 Task: Find a house in Garko, Nigeria for 8 guests from 12th to 16th July with Wifi, Free parking, TV, Gym, and Breakfast, priced between ₹10,000 and ₹16,000.
Action: Mouse moved to (414, 88)
Screenshot: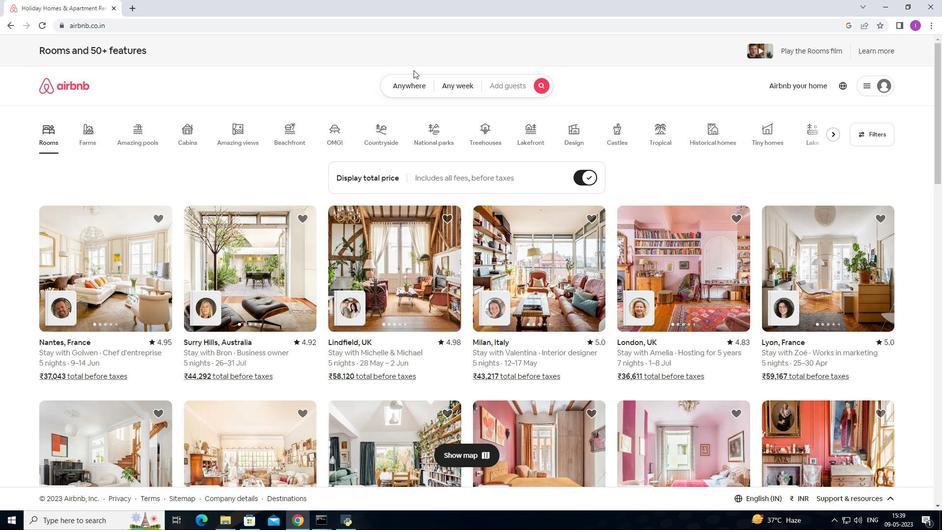 
Action: Mouse pressed left at (414, 88)
Screenshot: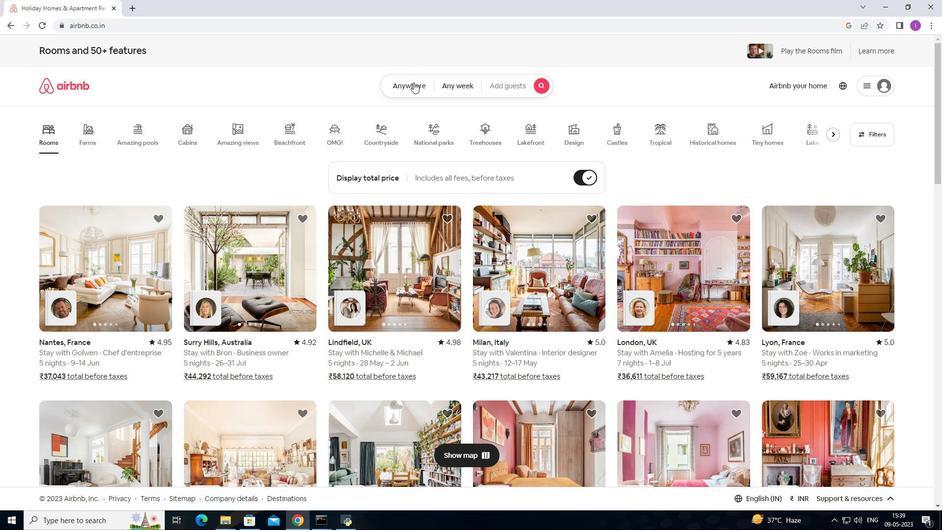 
Action: Mouse moved to (325, 130)
Screenshot: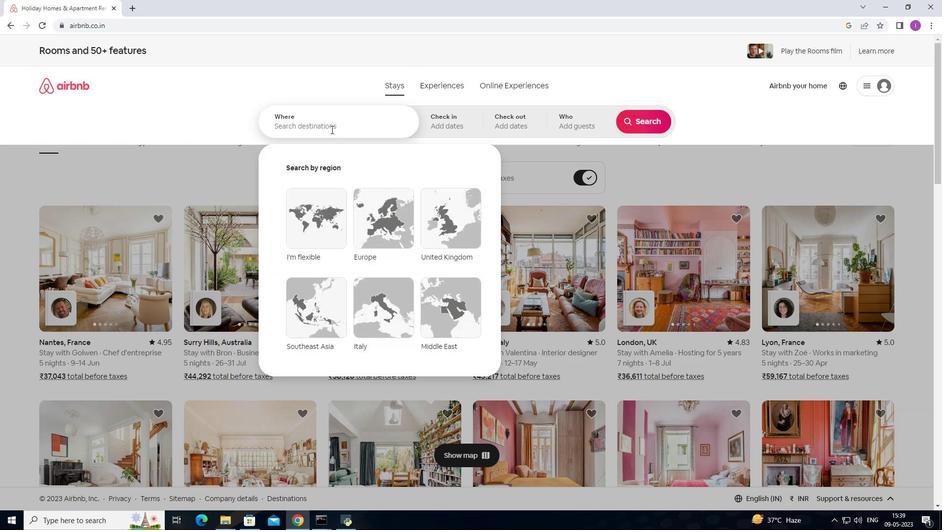 
Action: Mouse pressed left at (325, 130)
Screenshot: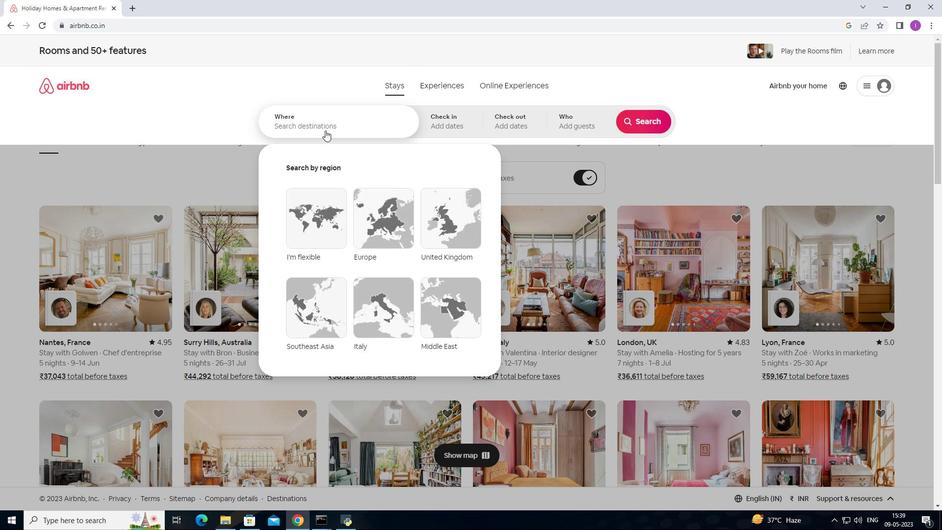 
Action: Key pressed <Key.shift>Garko,<Key.shift>Nai<Key.backspace><Key.backspace>igeria
Screenshot: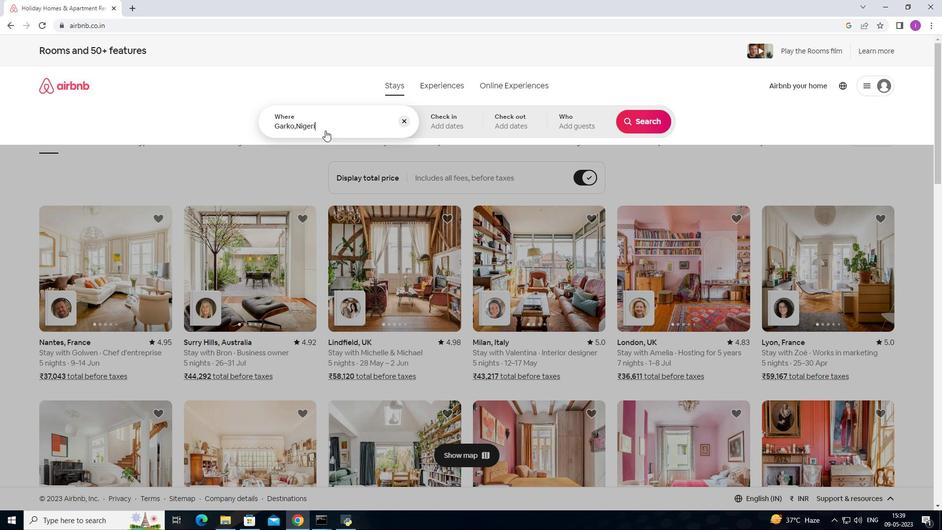
Action: Mouse moved to (448, 126)
Screenshot: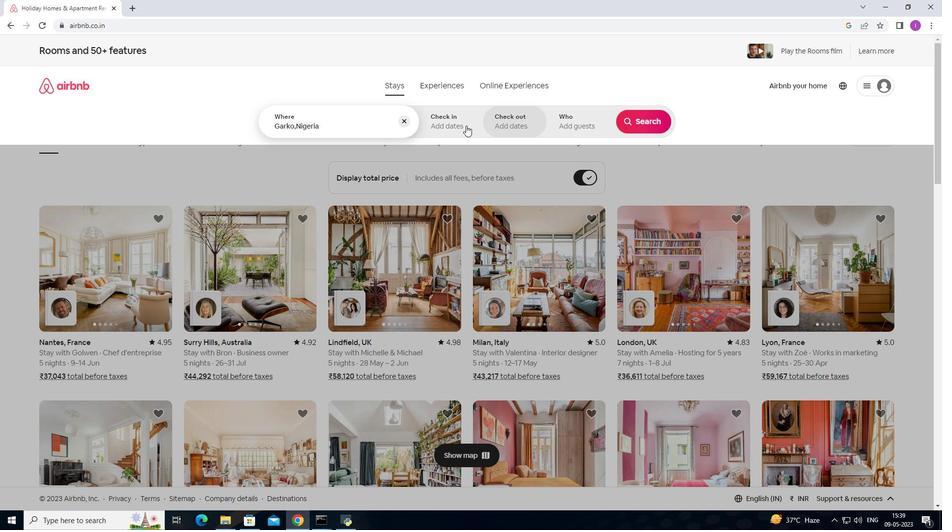 
Action: Mouse pressed left at (448, 126)
Screenshot: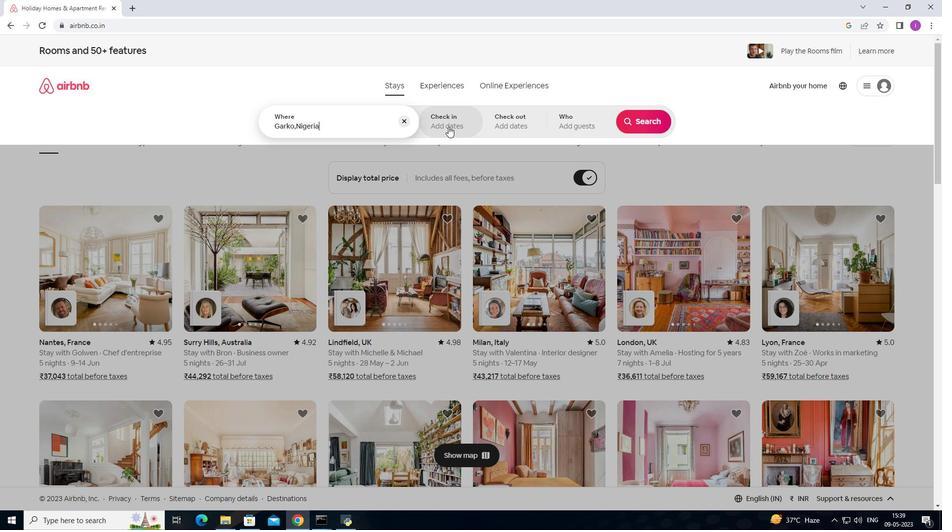 
Action: Mouse moved to (632, 206)
Screenshot: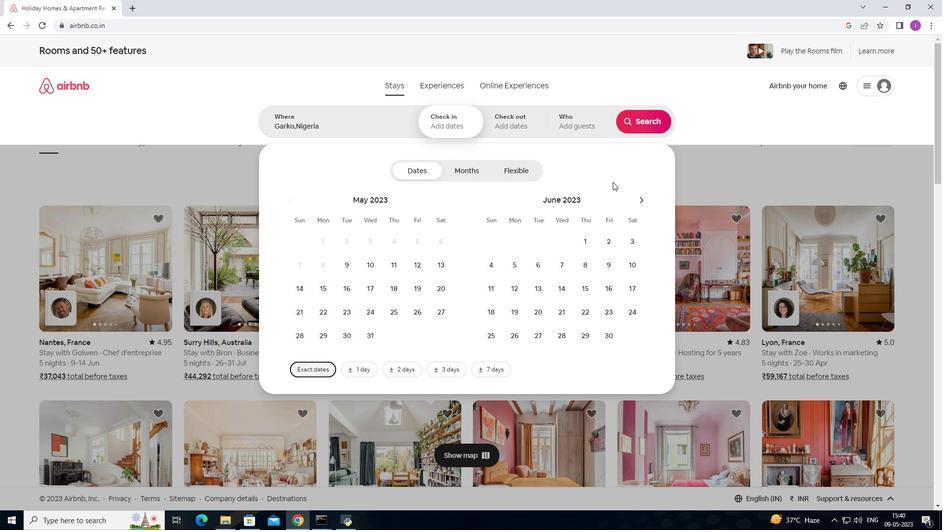 
Action: Mouse pressed left at (632, 206)
Screenshot: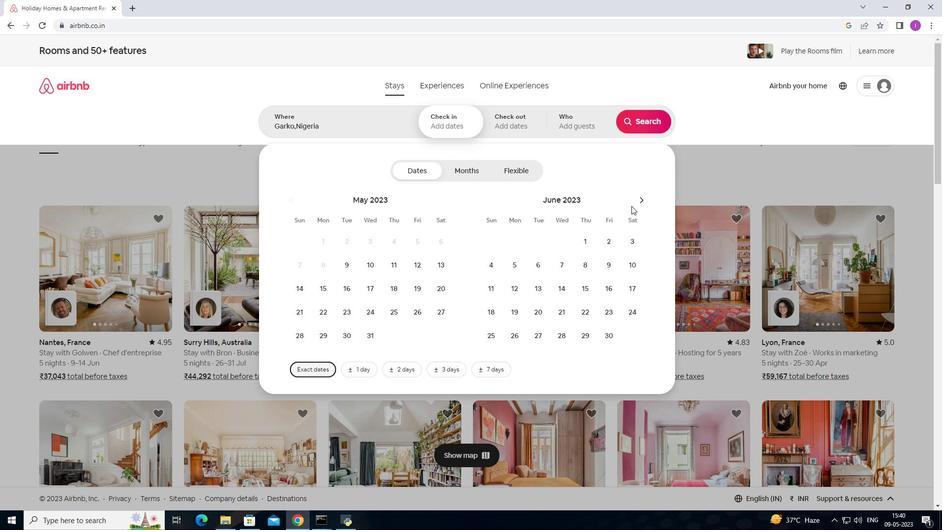 
Action: Mouse moved to (641, 199)
Screenshot: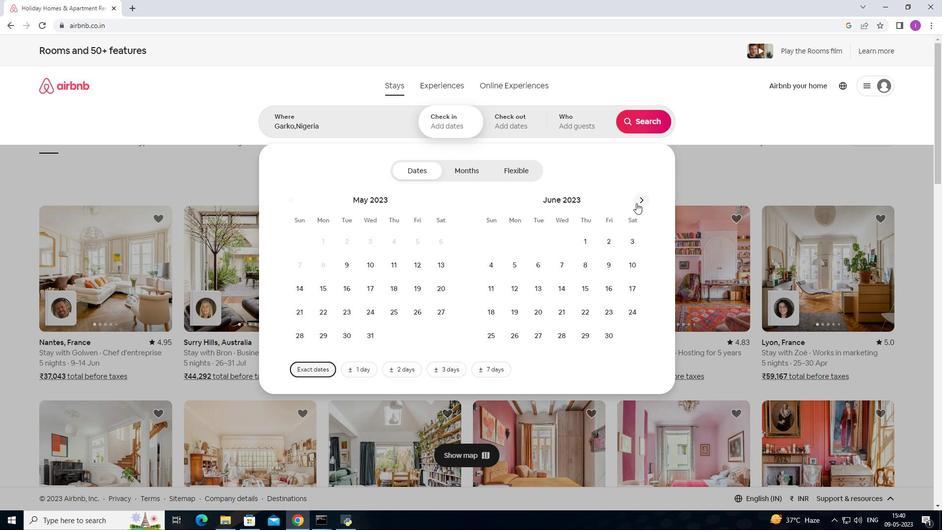
Action: Mouse pressed left at (641, 199)
Screenshot: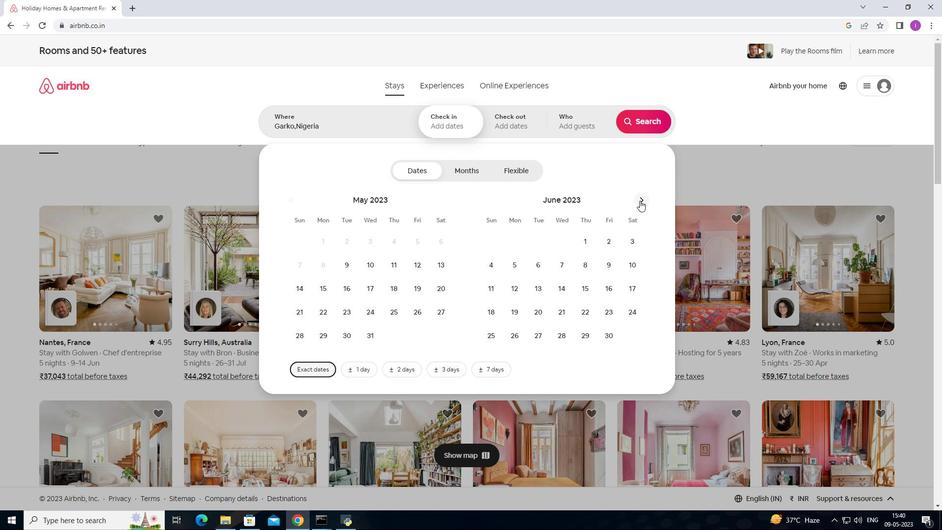 
Action: Mouse moved to (563, 287)
Screenshot: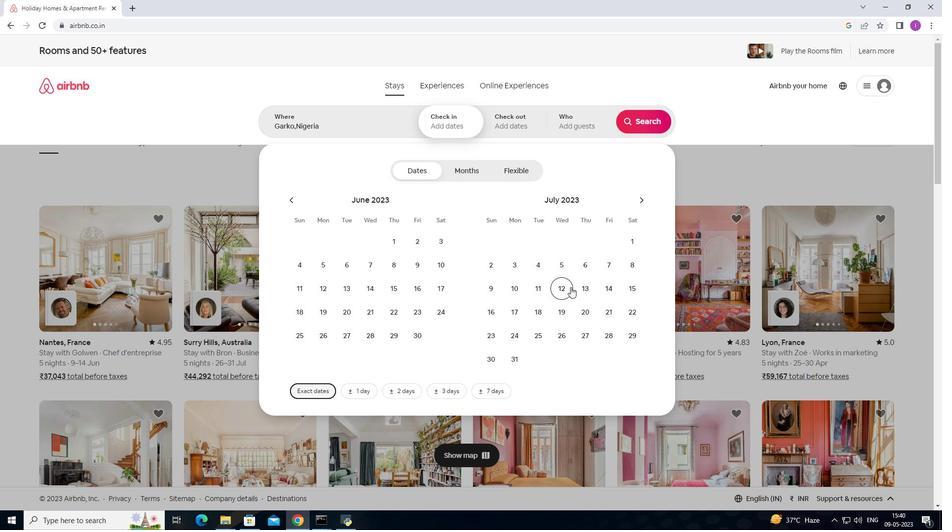 
Action: Mouse pressed left at (563, 287)
Screenshot: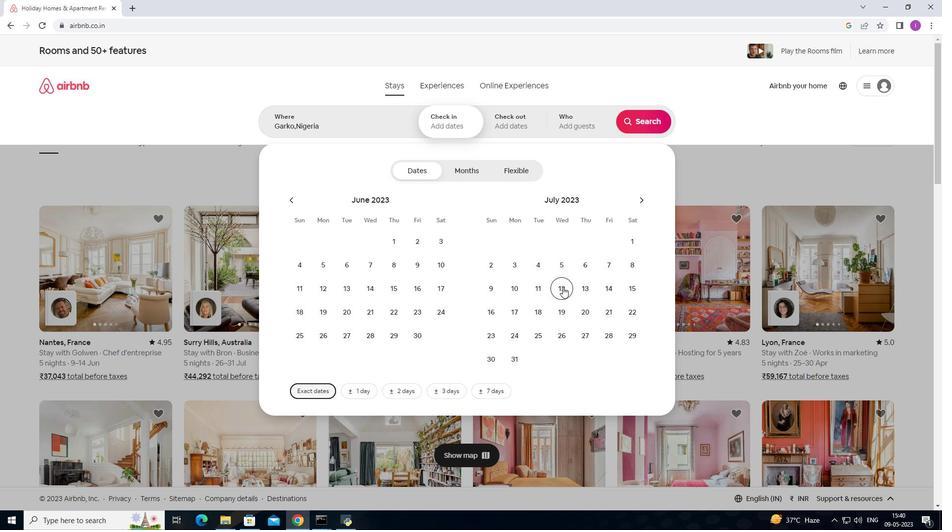 
Action: Mouse moved to (491, 313)
Screenshot: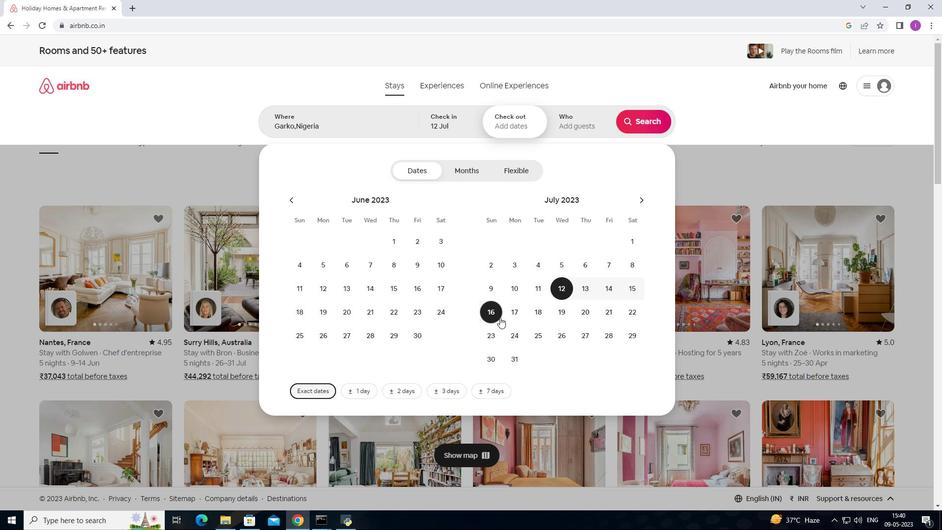 
Action: Mouse pressed left at (491, 313)
Screenshot: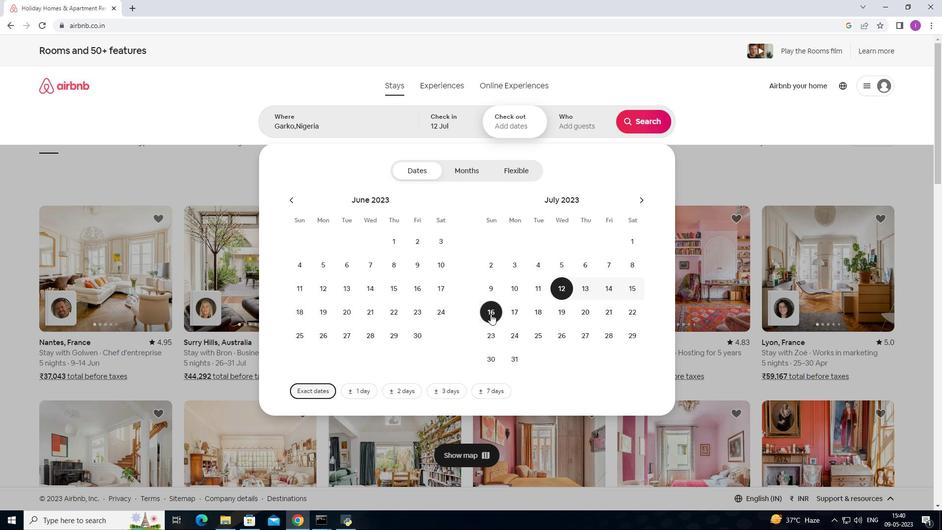 
Action: Mouse moved to (588, 123)
Screenshot: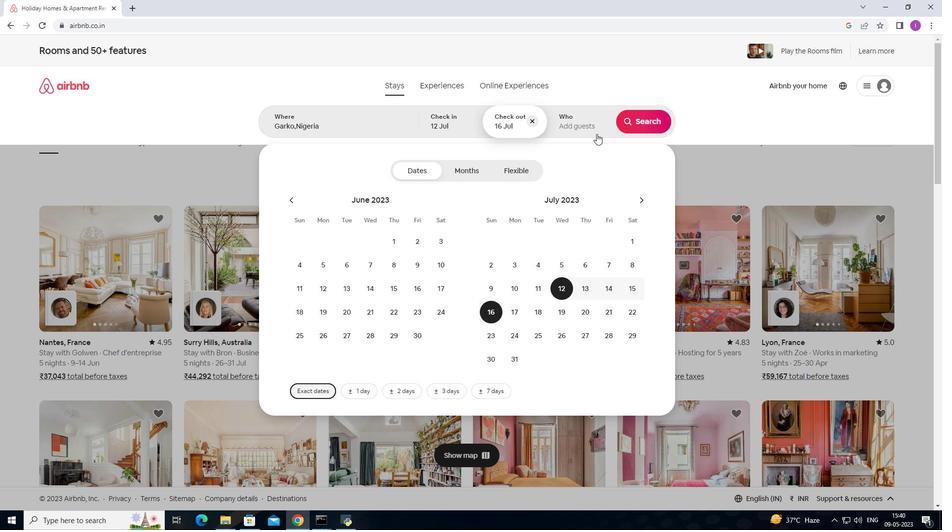 
Action: Mouse pressed left at (588, 123)
Screenshot: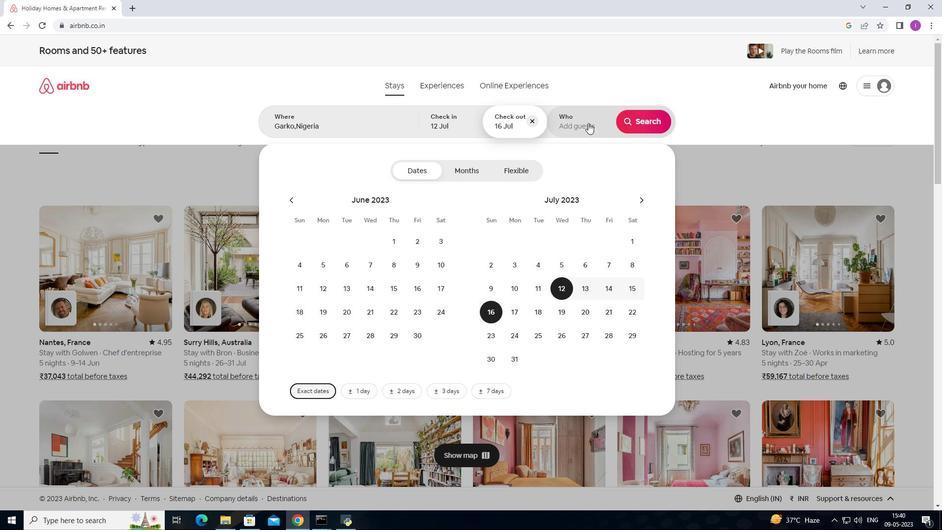 
Action: Mouse moved to (645, 175)
Screenshot: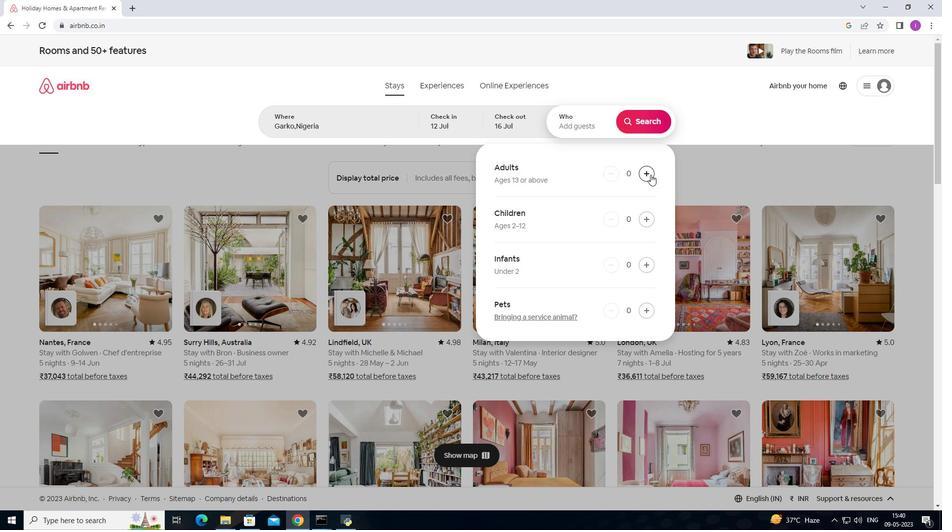
Action: Mouse pressed left at (645, 175)
Screenshot: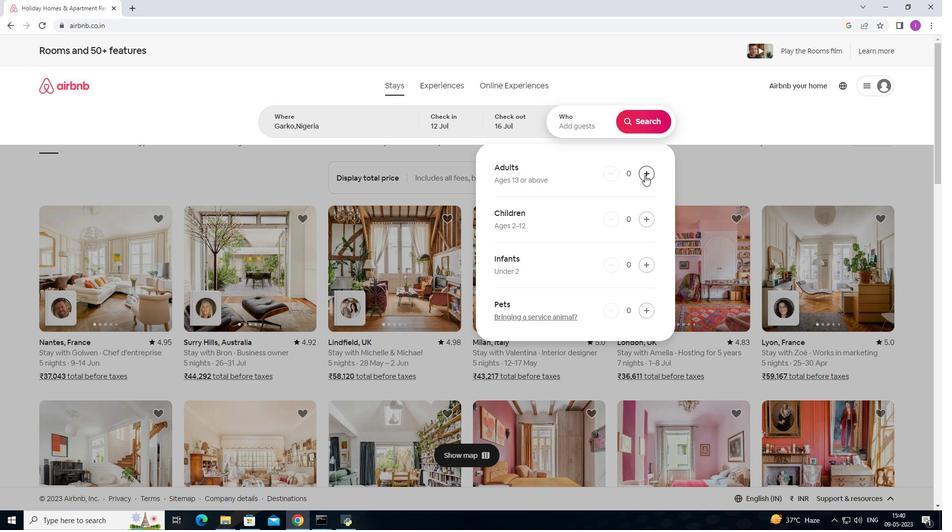 
Action: Mouse moved to (644, 175)
Screenshot: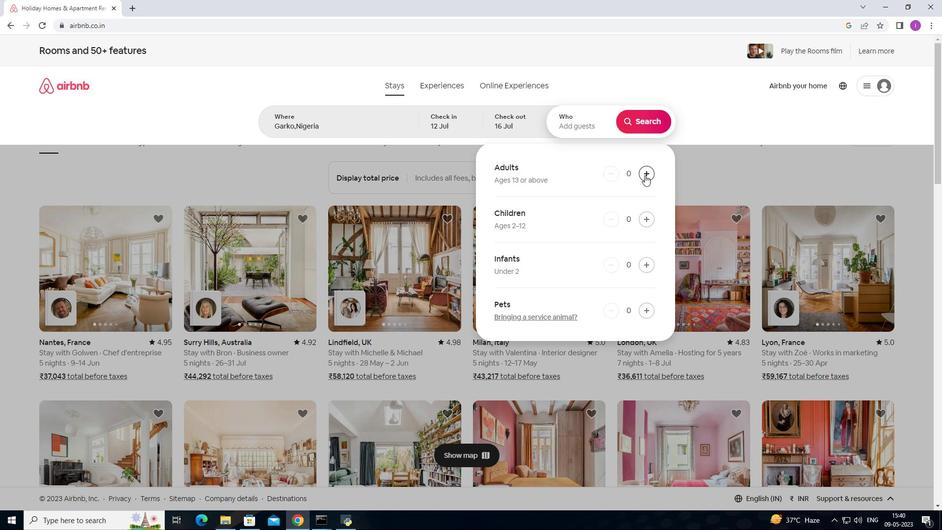 
Action: Mouse pressed left at (644, 175)
Screenshot: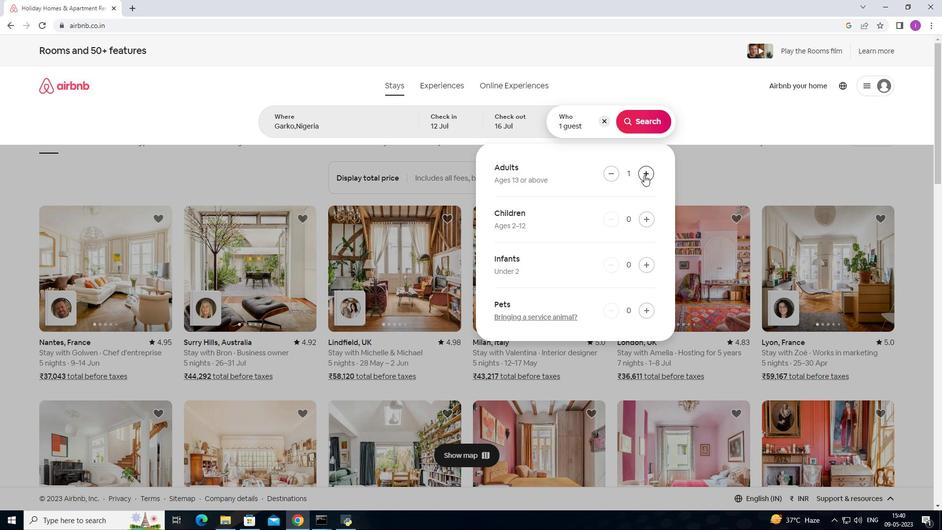 
Action: Mouse pressed left at (644, 175)
Screenshot: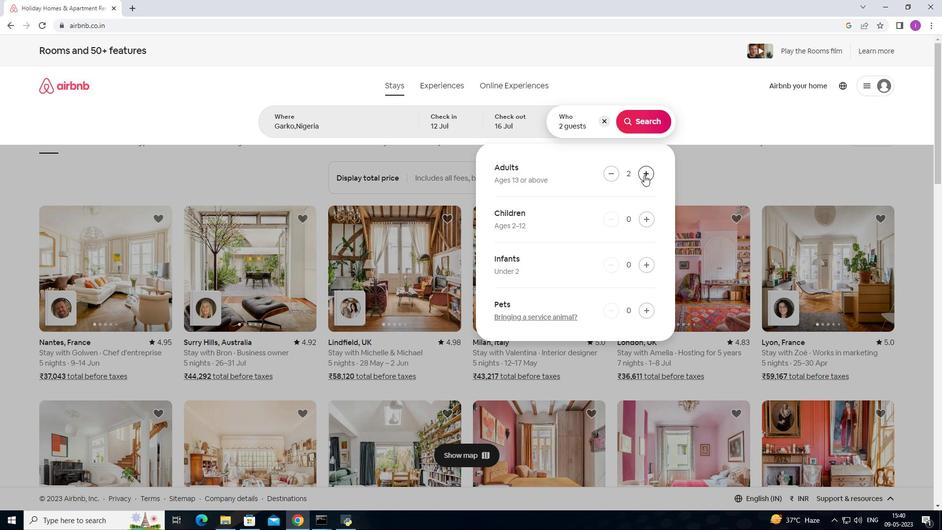
Action: Mouse pressed left at (644, 175)
Screenshot: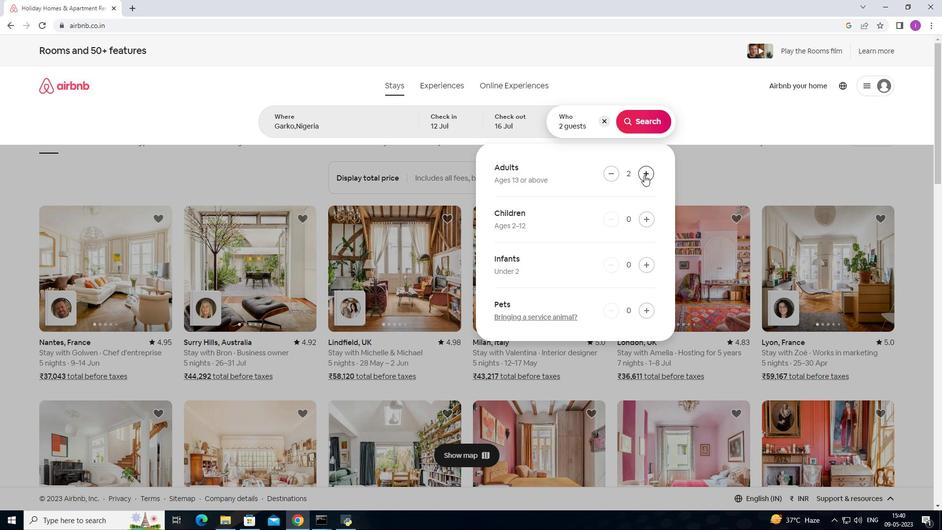 
Action: Mouse pressed left at (644, 175)
Screenshot: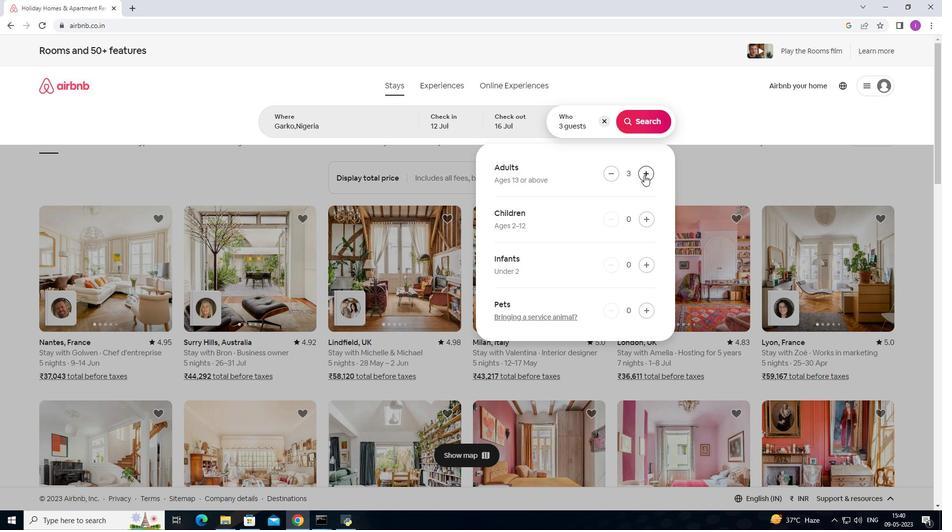 
Action: Mouse pressed left at (644, 175)
Screenshot: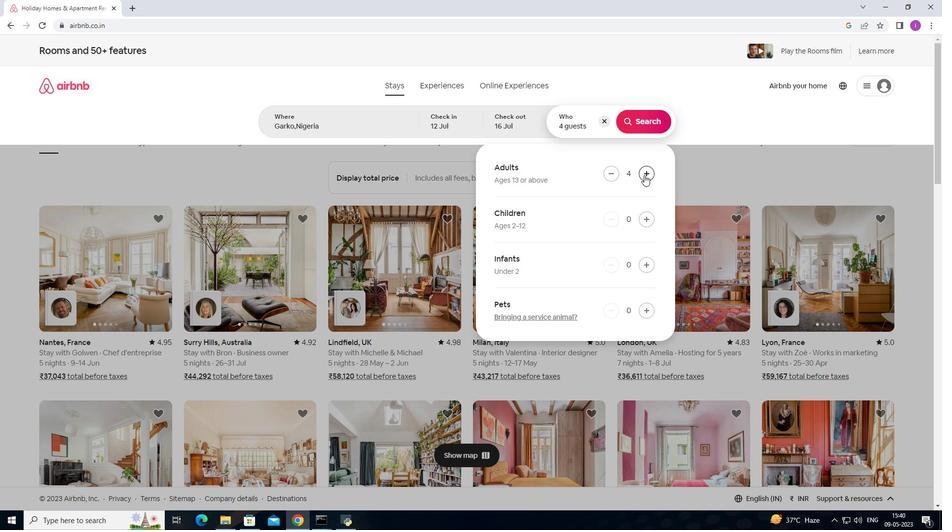 
Action: Mouse pressed left at (644, 175)
Screenshot: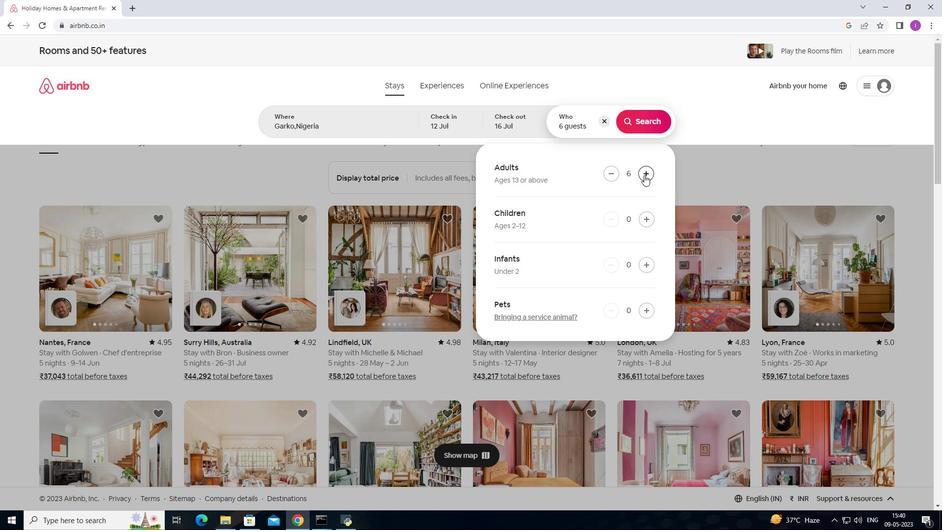 
Action: Mouse pressed left at (644, 175)
Screenshot: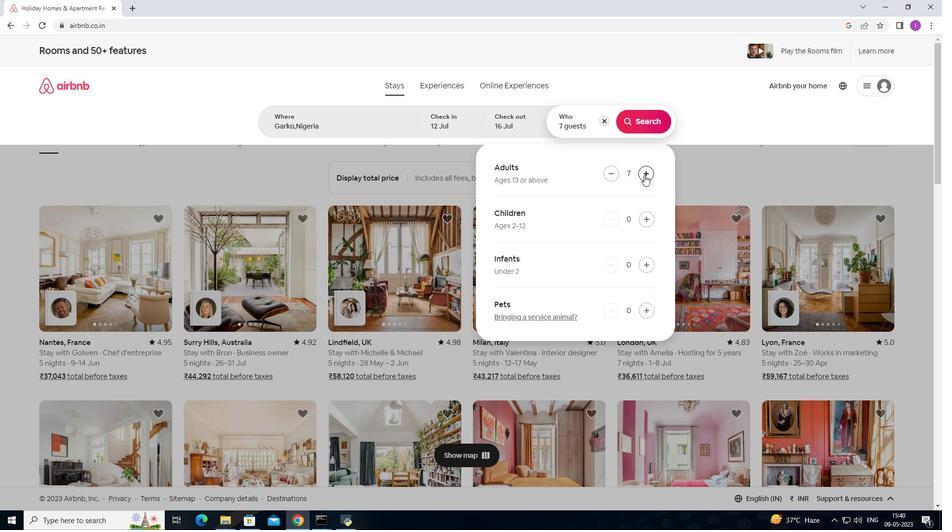 
Action: Mouse moved to (641, 122)
Screenshot: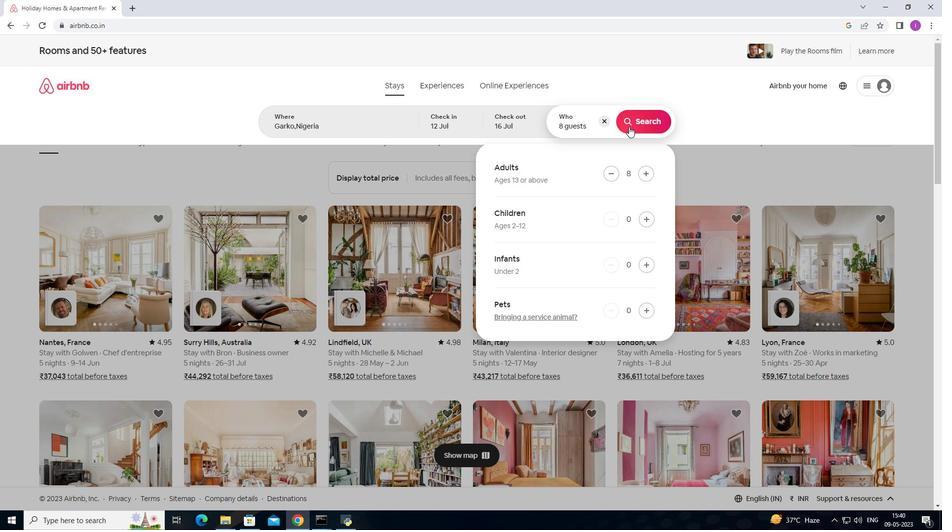 
Action: Mouse pressed left at (641, 122)
Screenshot: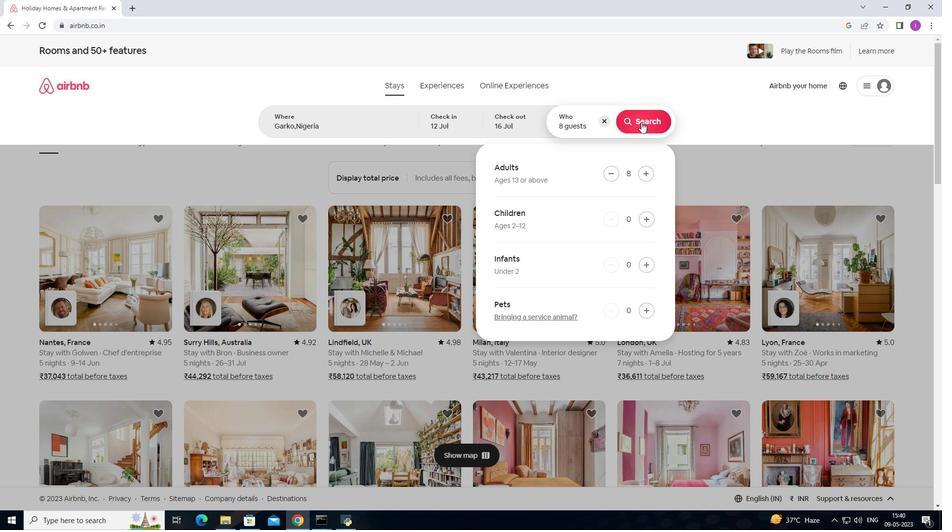 
Action: Mouse moved to (908, 93)
Screenshot: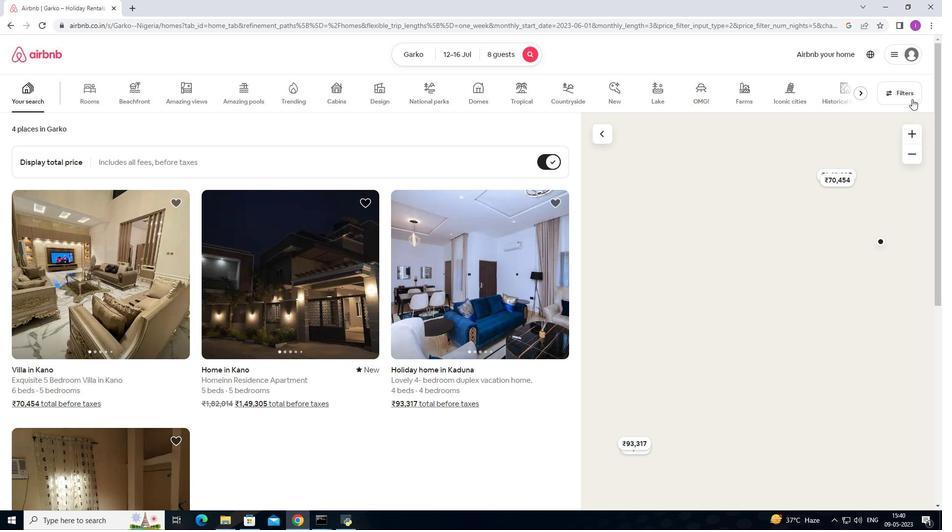 
Action: Mouse pressed left at (908, 93)
Screenshot: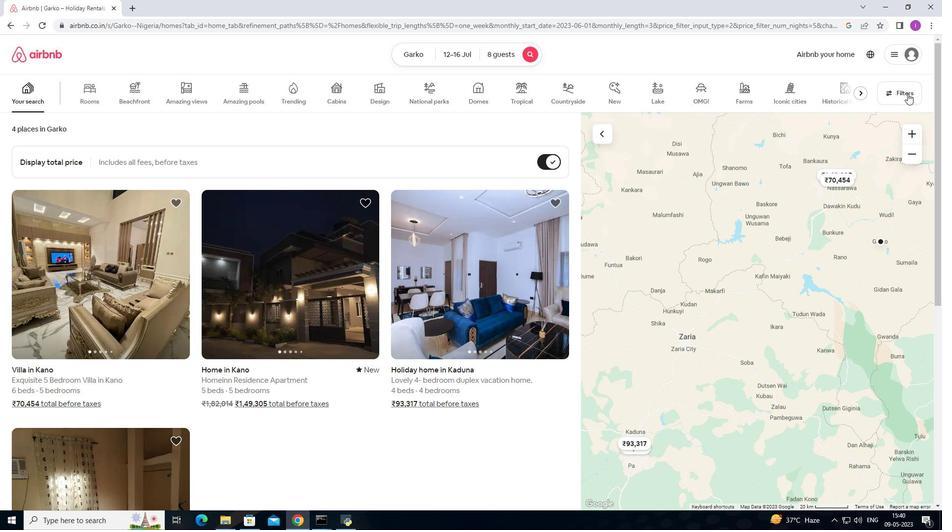 
Action: Mouse moved to (351, 335)
Screenshot: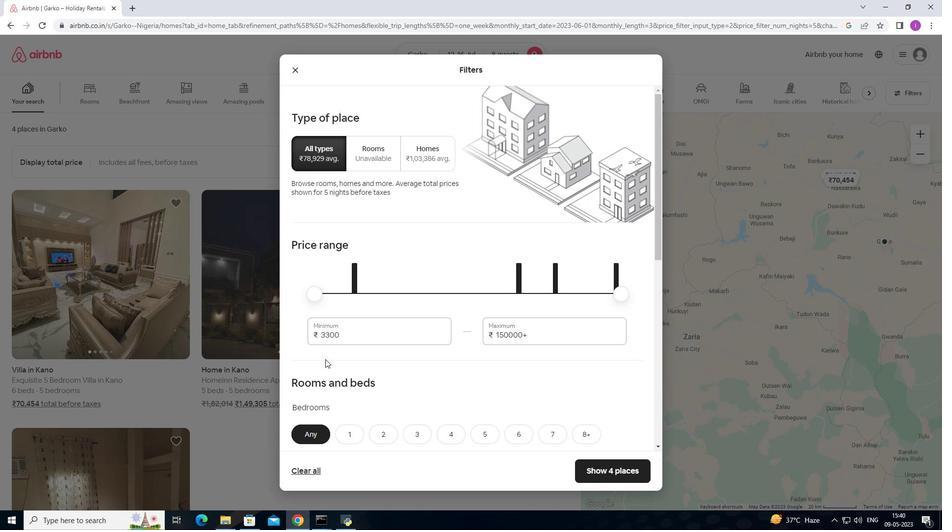 
Action: Mouse pressed left at (351, 335)
Screenshot: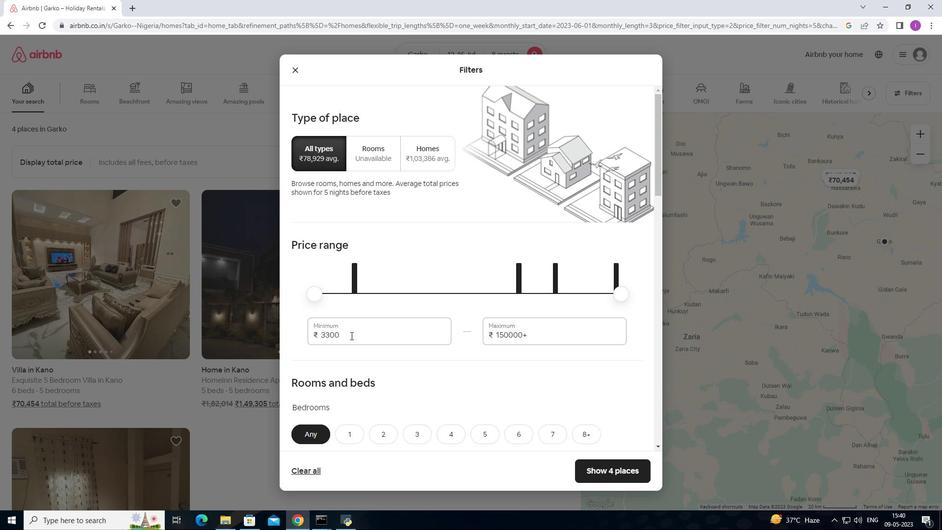 
Action: Mouse moved to (421, 341)
Screenshot: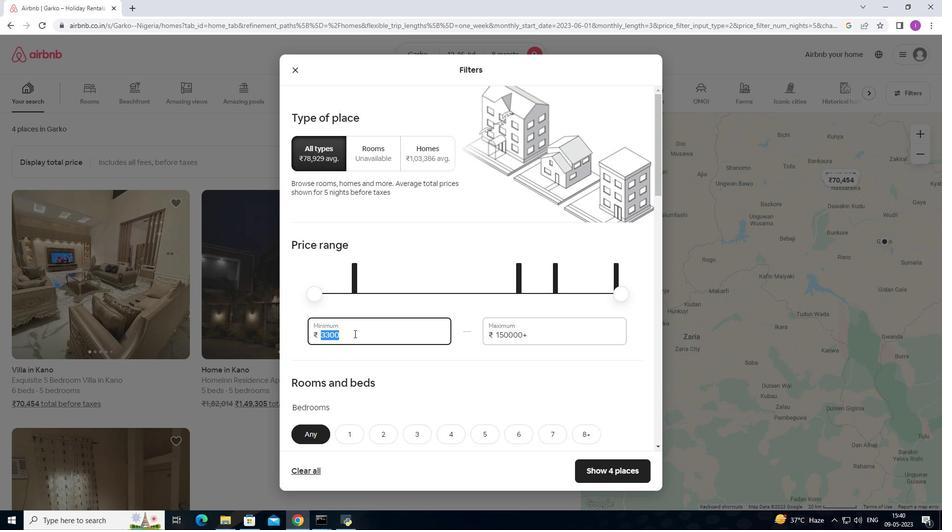 
Action: Key pressed 1
Screenshot: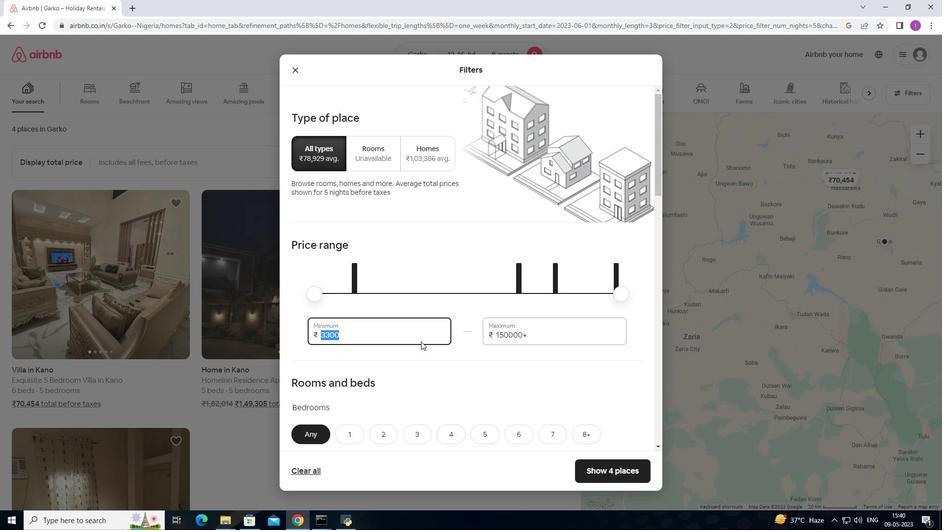 
Action: Mouse moved to (421, 341)
Screenshot: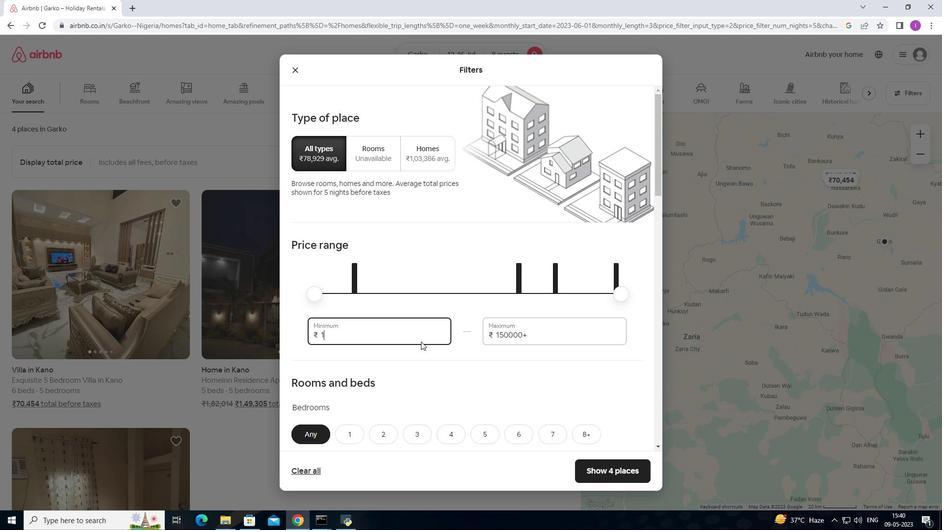 
Action: Key pressed 0
Screenshot: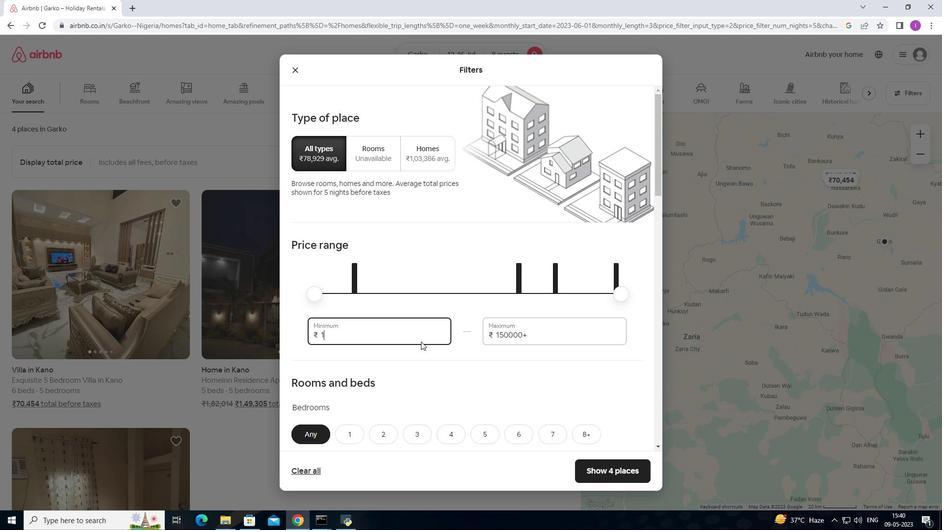 
Action: Mouse moved to (422, 341)
Screenshot: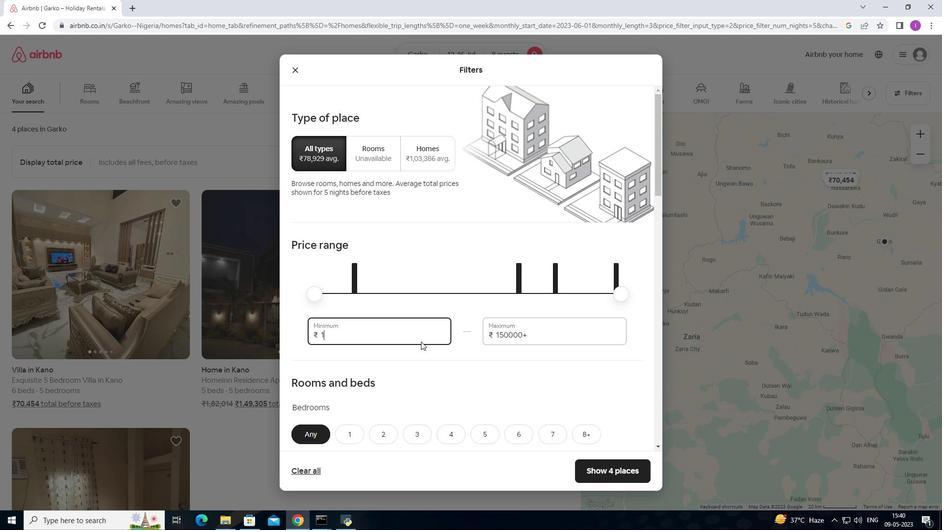 
Action: Key pressed 000
Screenshot: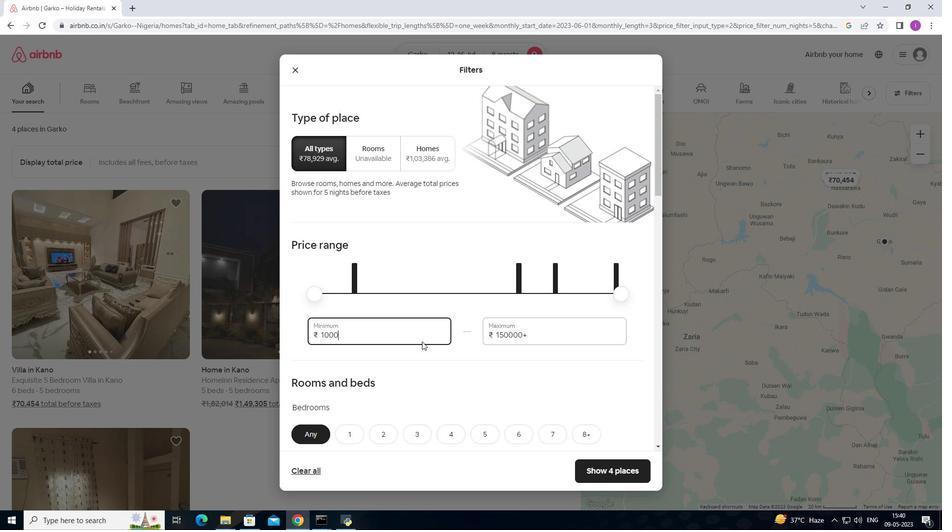 
Action: Mouse moved to (526, 335)
Screenshot: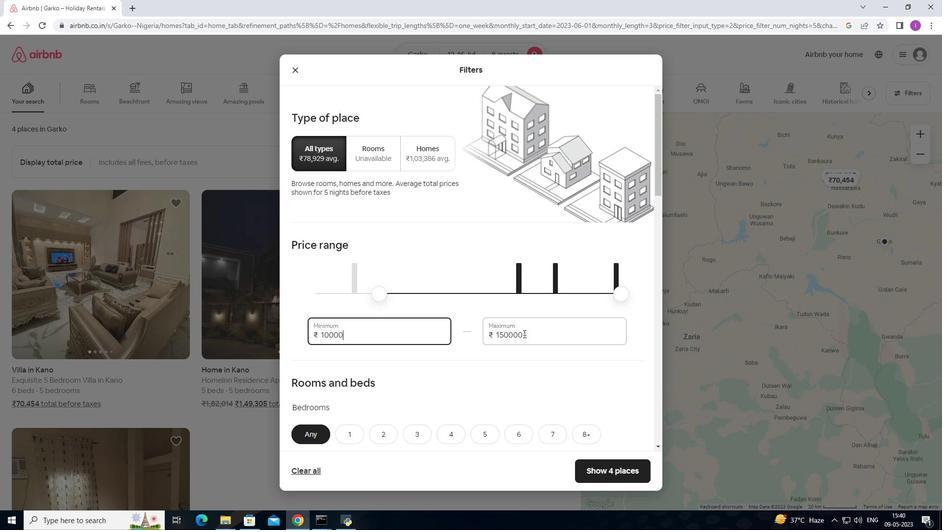 
Action: Mouse pressed left at (526, 335)
Screenshot: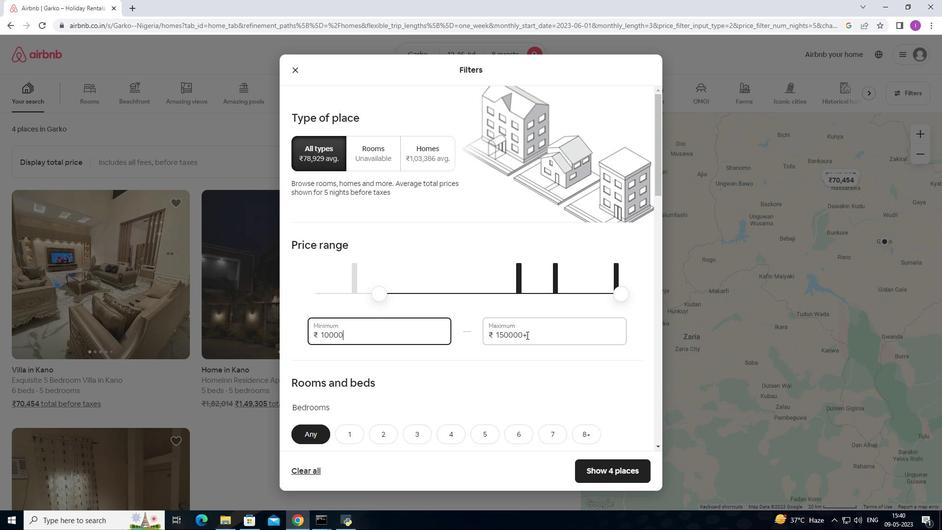 
Action: Mouse moved to (494, 335)
Screenshot: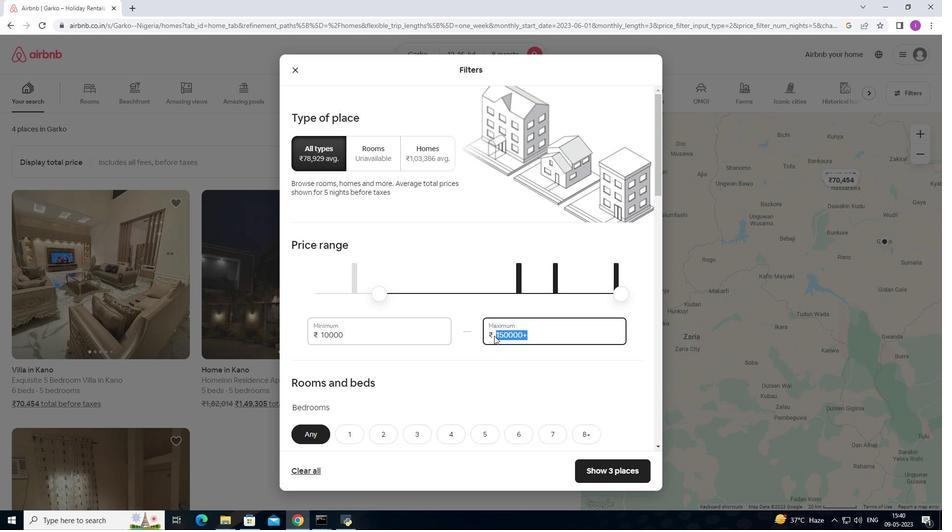 
Action: Key pressed 16000
Screenshot: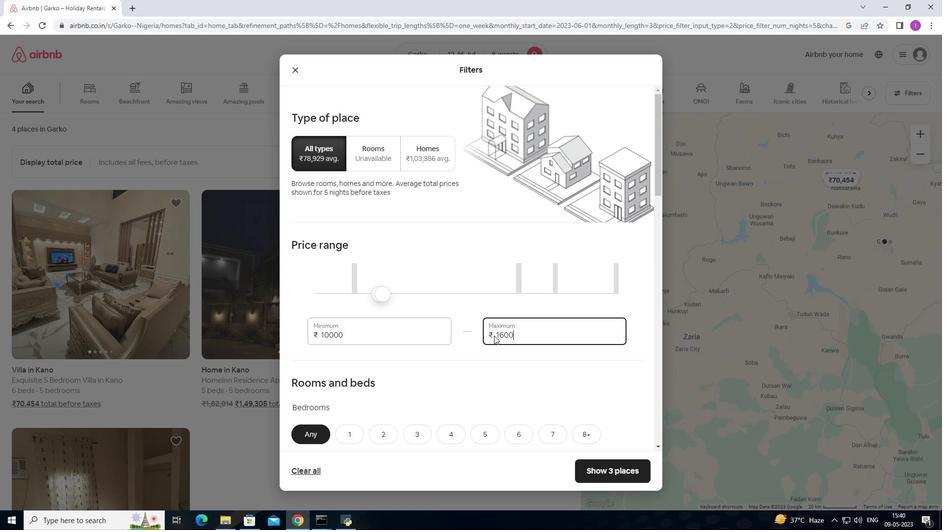 
Action: Mouse moved to (545, 334)
Screenshot: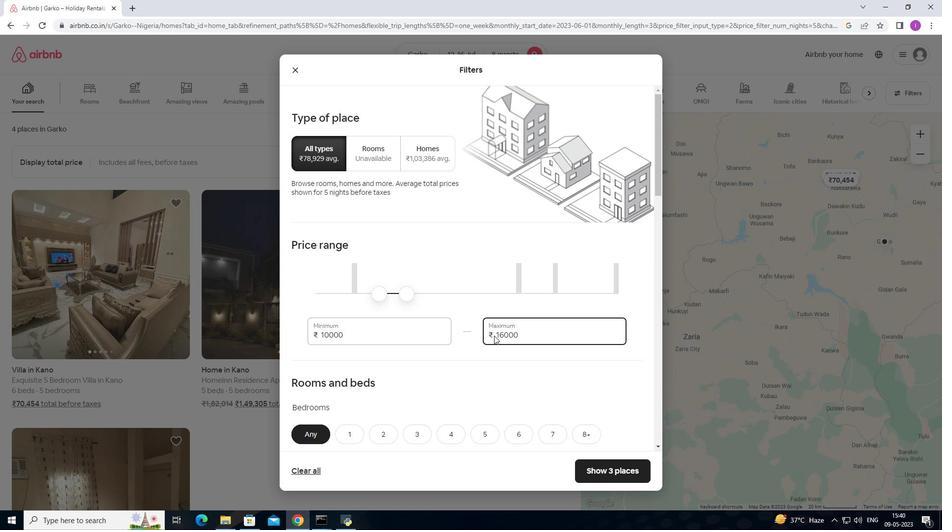 
Action: Mouse scrolled (545, 334) with delta (0, 0)
Screenshot: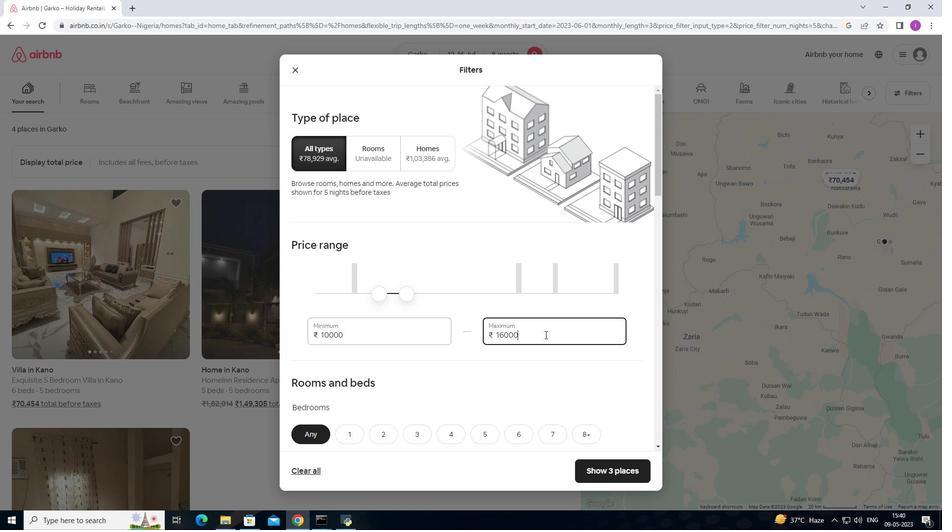 
Action: Mouse scrolled (545, 334) with delta (0, 0)
Screenshot: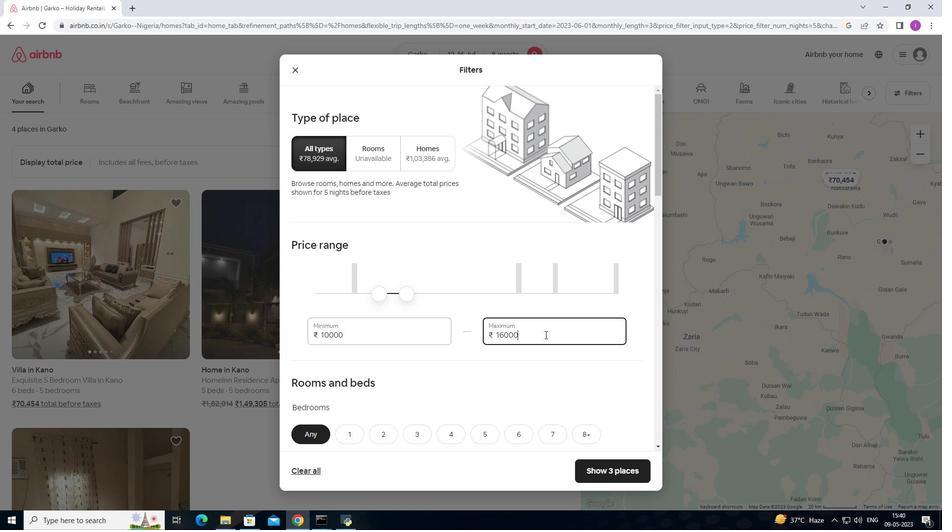 
Action: Mouse moved to (548, 332)
Screenshot: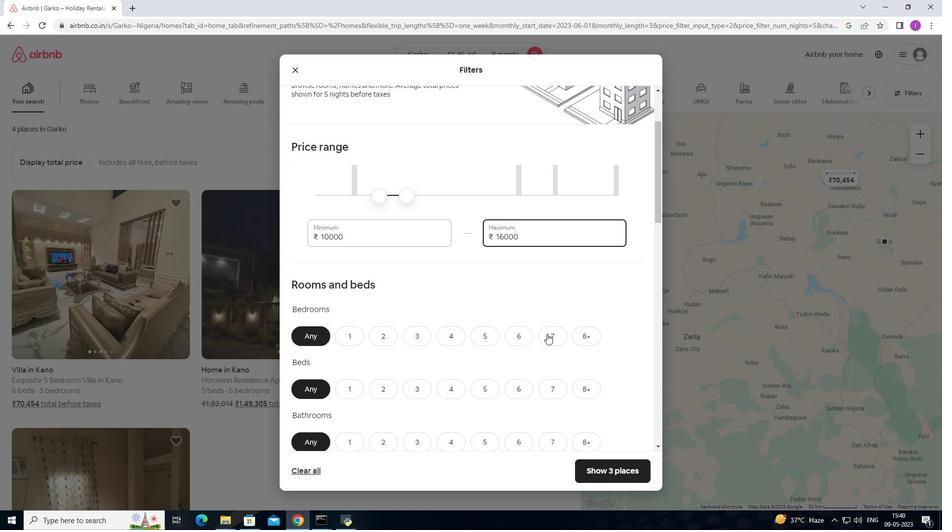 
Action: Mouse scrolled (548, 332) with delta (0, 0)
Screenshot: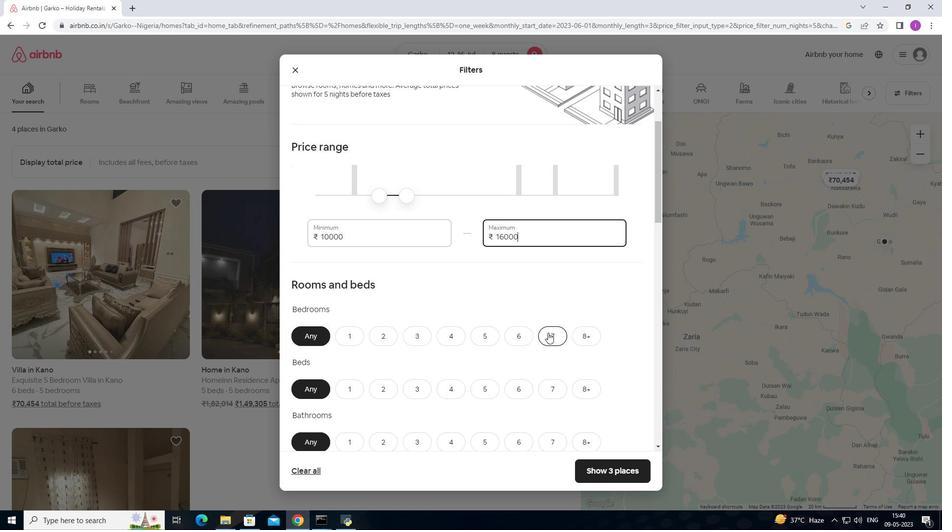 
Action: Mouse moved to (406, 292)
Screenshot: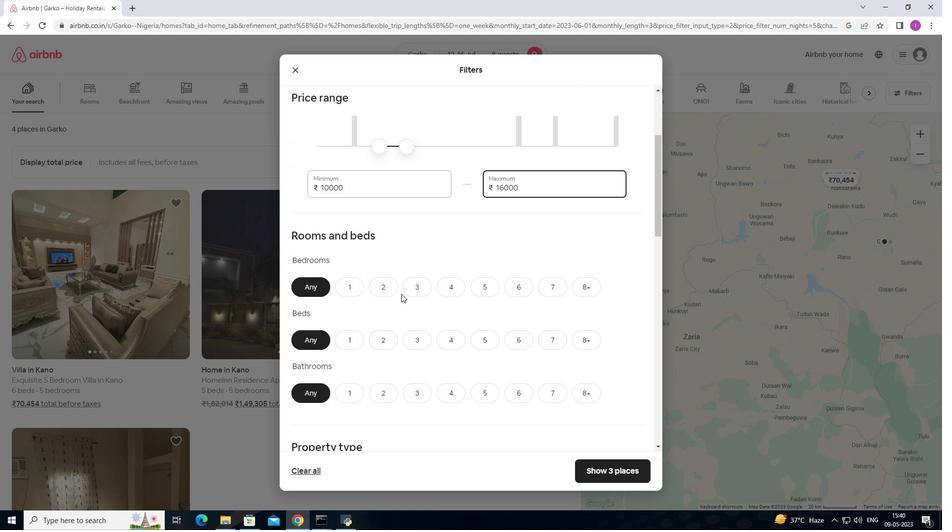 
Action: Mouse scrolled (406, 292) with delta (0, 0)
Screenshot: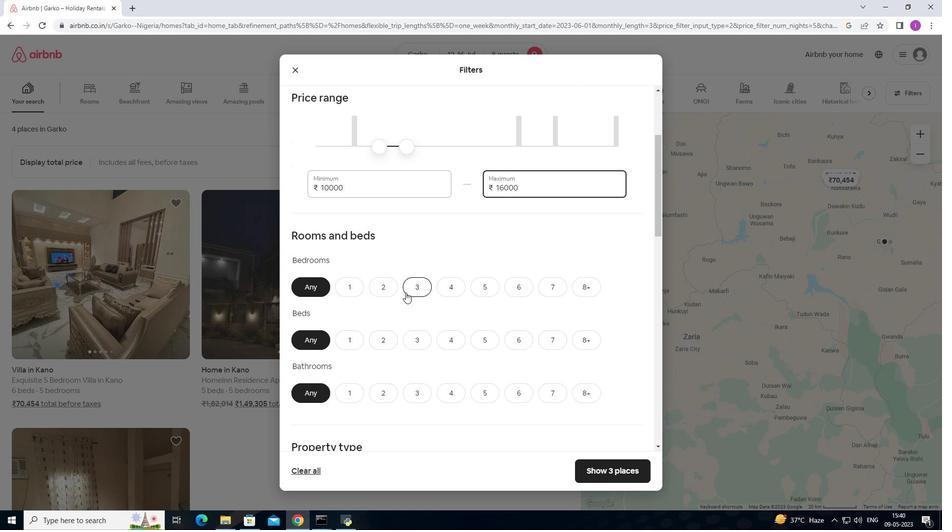 
Action: Mouse moved to (592, 240)
Screenshot: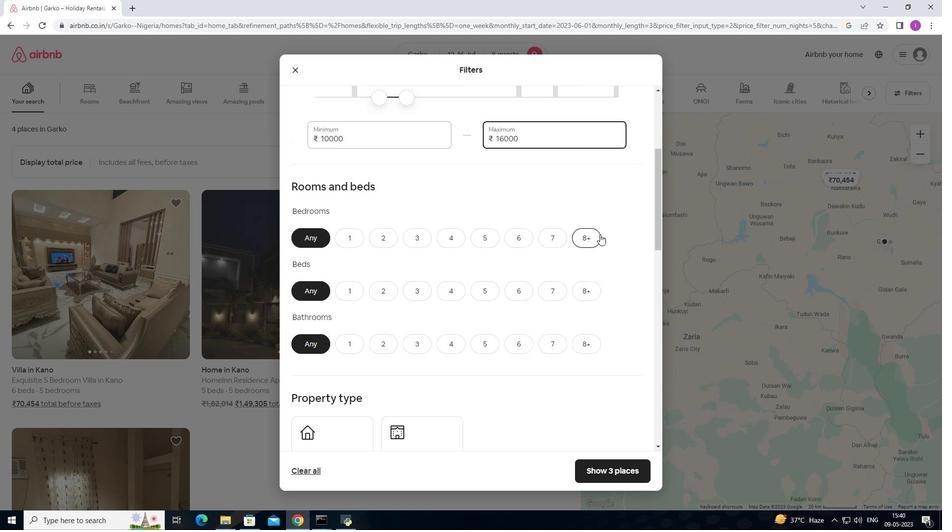 
Action: Mouse pressed left at (592, 240)
Screenshot: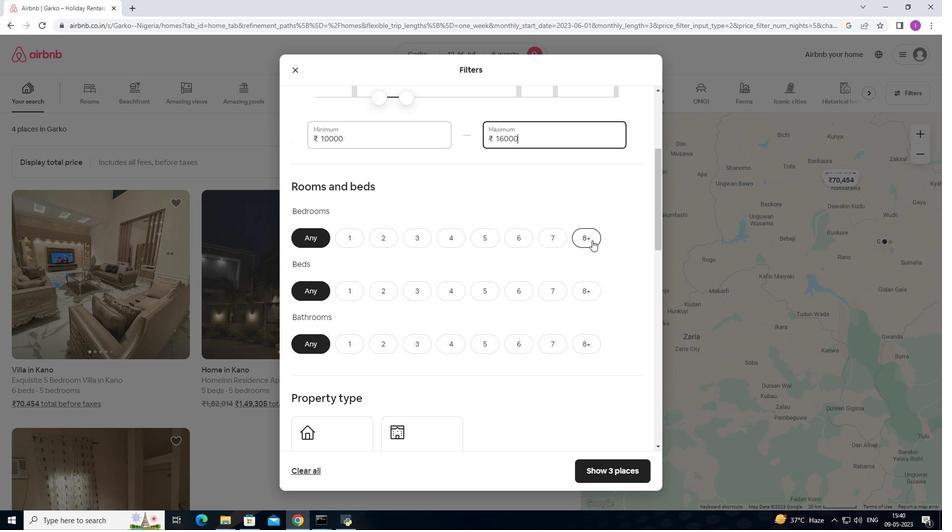 
Action: Mouse moved to (588, 290)
Screenshot: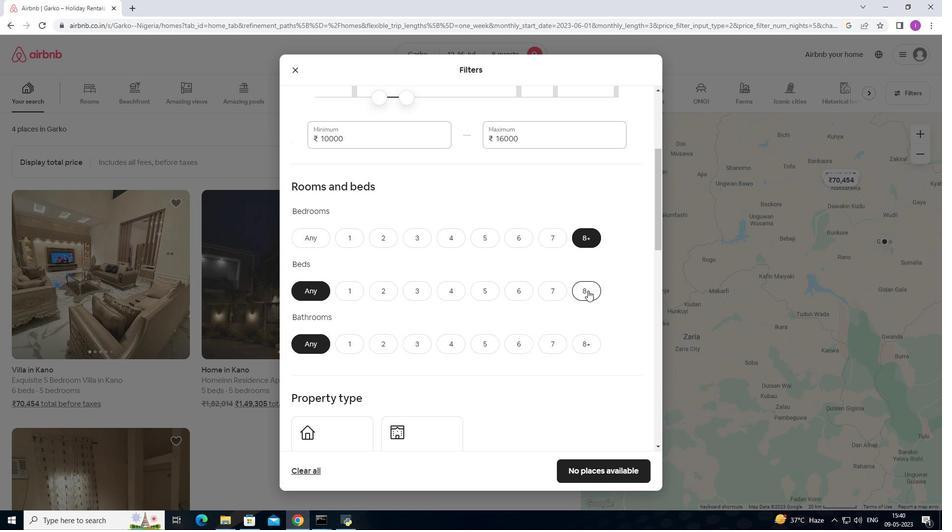 
Action: Mouse pressed left at (588, 290)
Screenshot: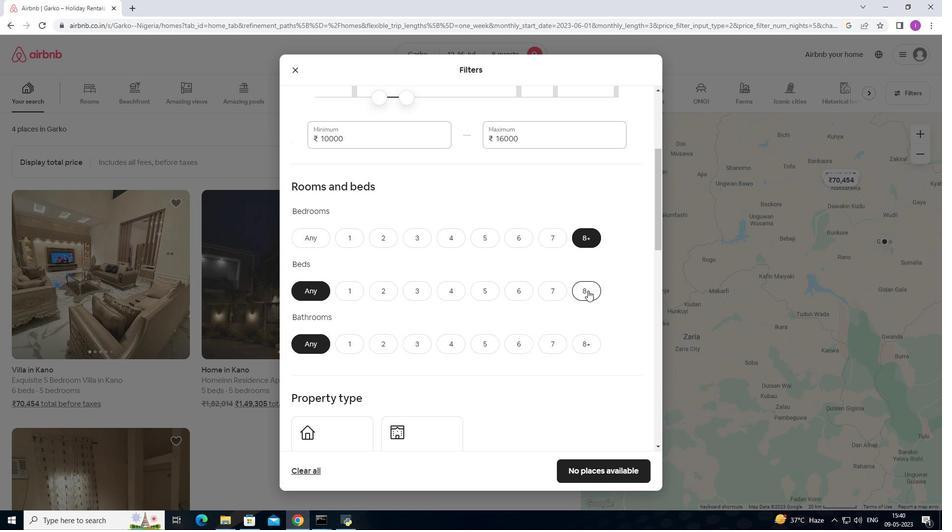 
Action: Mouse moved to (591, 339)
Screenshot: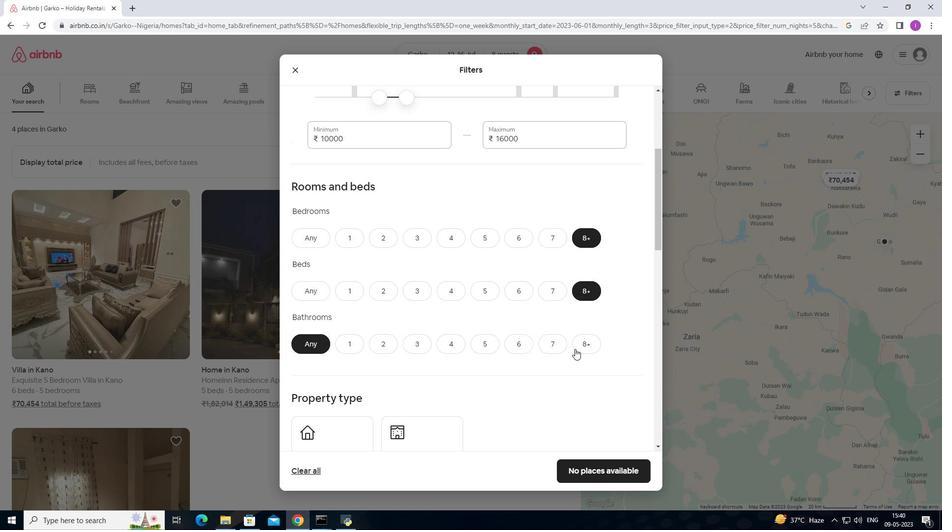 
Action: Mouse pressed left at (591, 339)
Screenshot: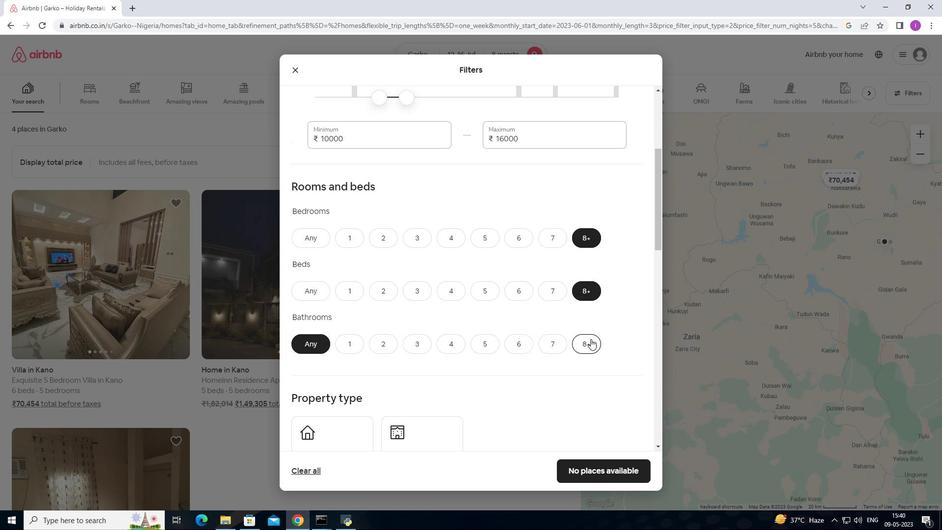 
Action: Mouse moved to (517, 346)
Screenshot: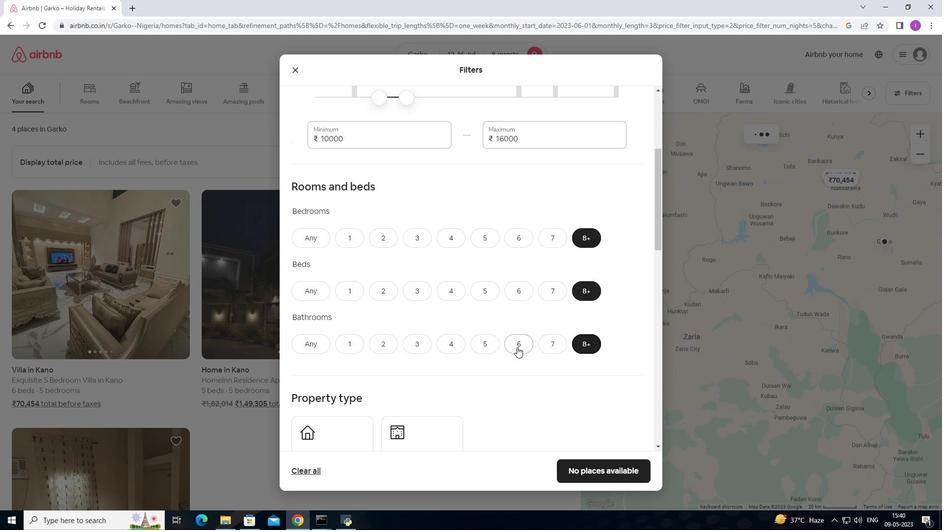 
Action: Mouse scrolled (517, 345) with delta (0, 0)
Screenshot: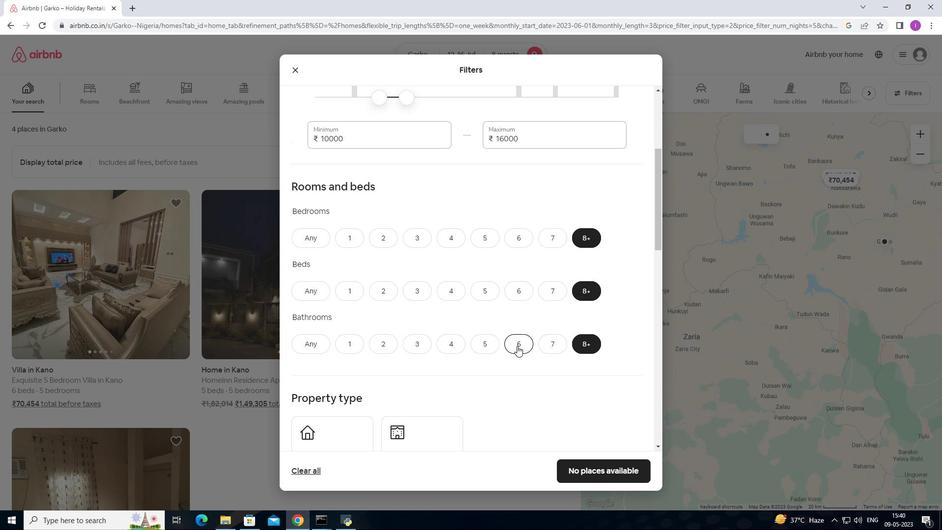 
Action: Mouse scrolled (517, 345) with delta (0, 0)
Screenshot: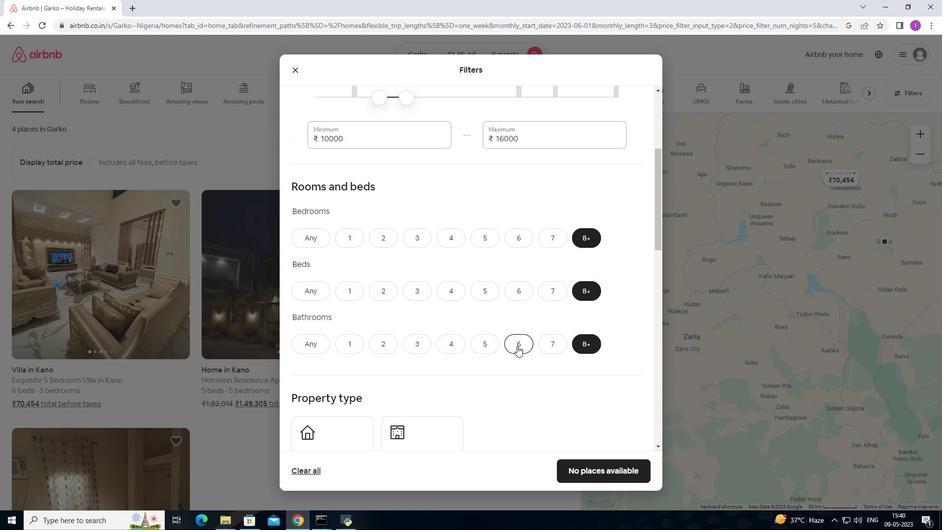 
Action: Mouse scrolled (517, 345) with delta (0, 0)
Screenshot: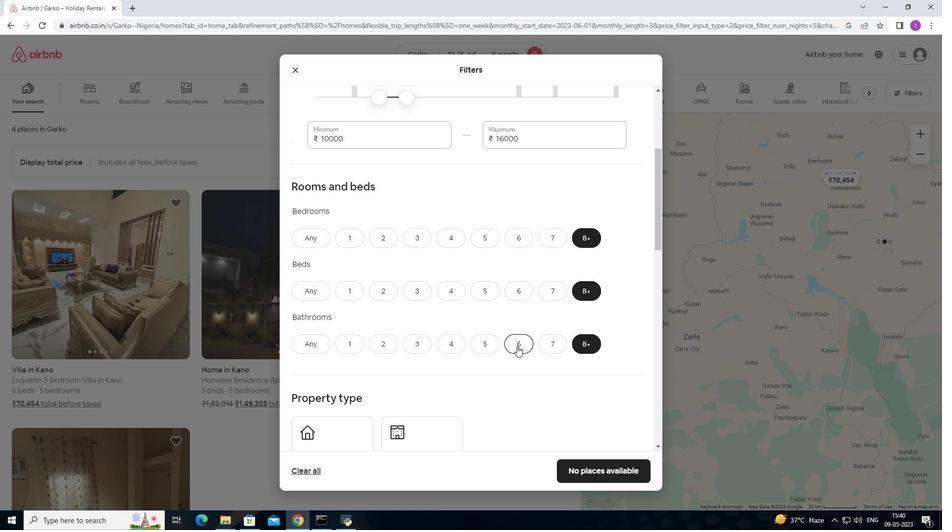
Action: Mouse moved to (330, 291)
Screenshot: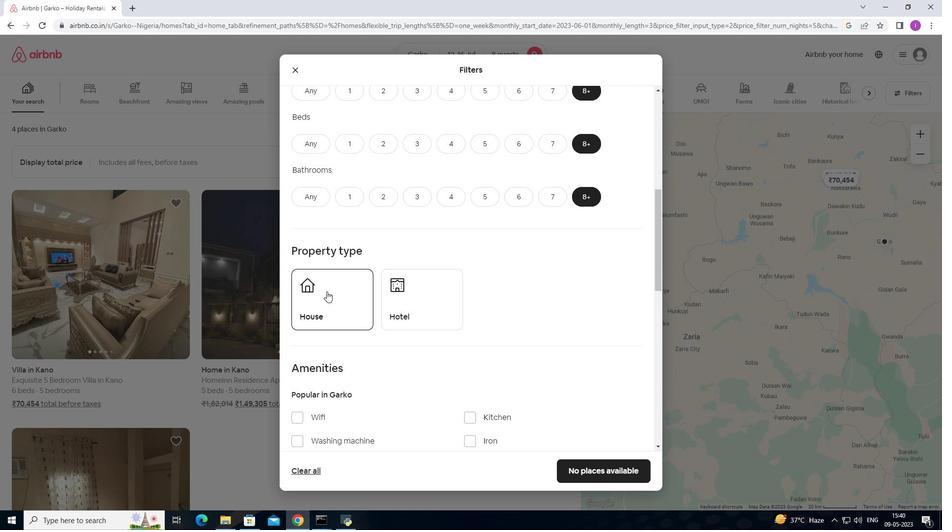 
Action: Mouse pressed left at (330, 291)
Screenshot: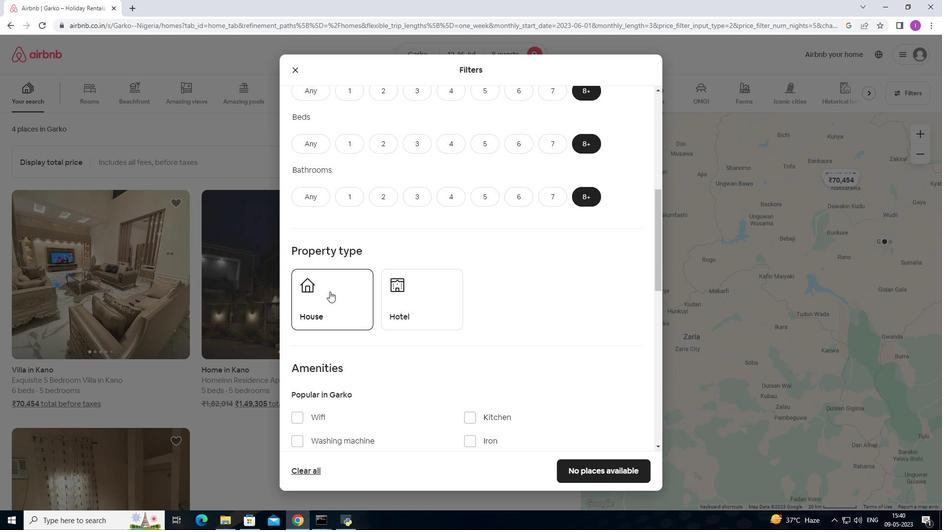 
Action: Mouse moved to (409, 303)
Screenshot: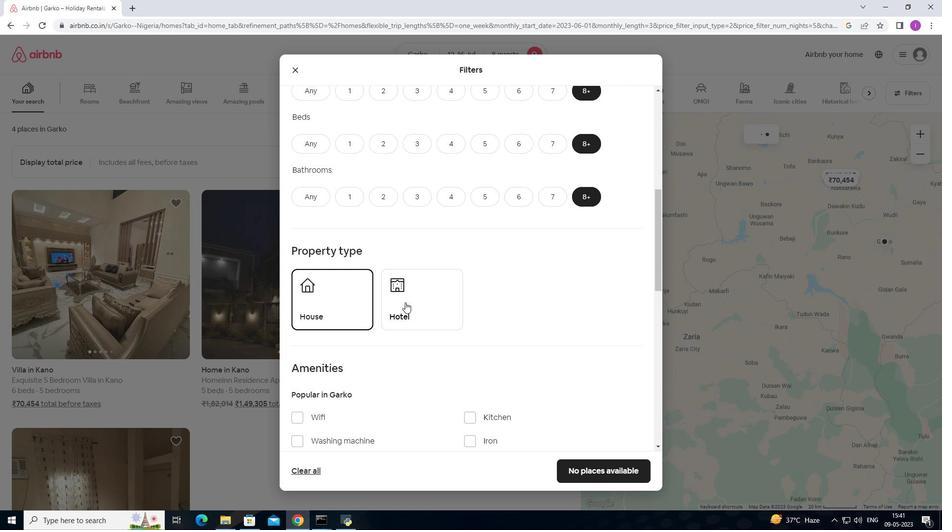 
Action: Mouse pressed left at (409, 303)
Screenshot: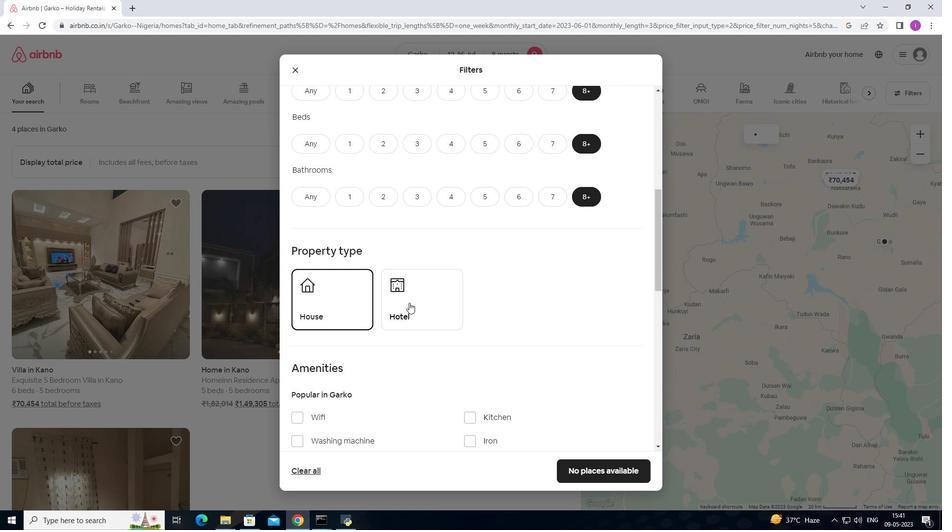 
Action: Mouse moved to (409, 303)
Screenshot: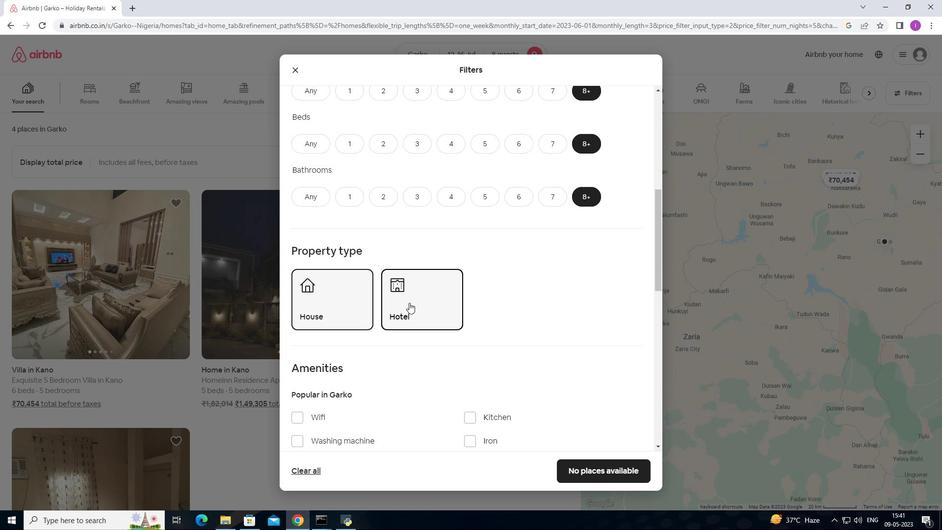 
Action: Mouse pressed left at (409, 303)
Screenshot: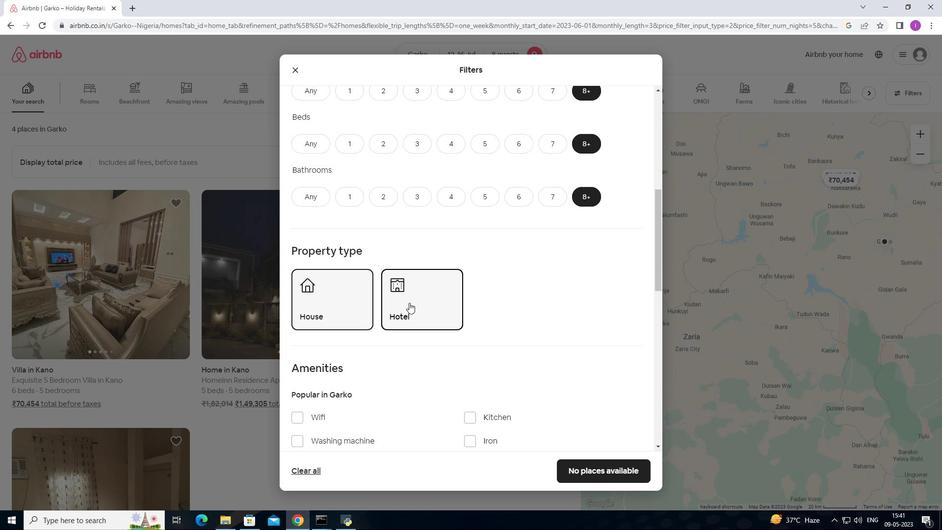 
Action: Mouse moved to (514, 341)
Screenshot: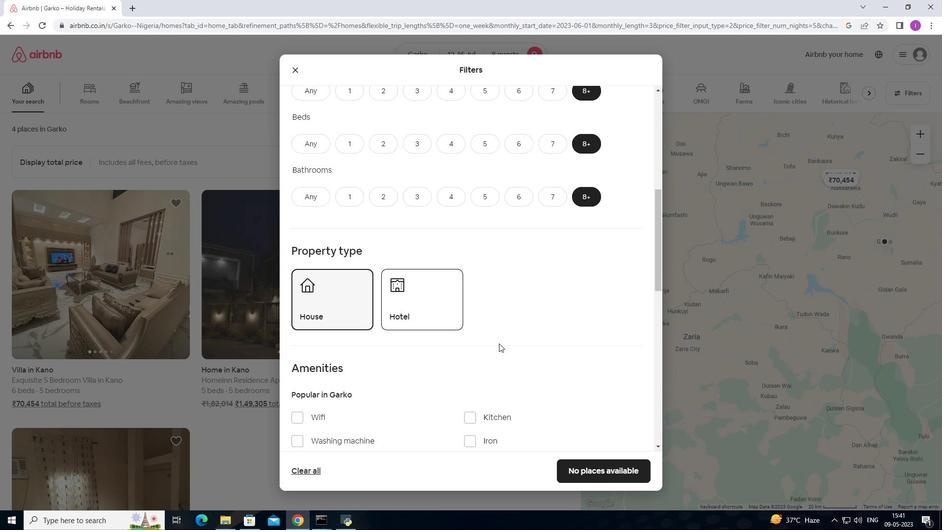
Action: Mouse scrolled (514, 340) with delta (0, 0)
Screenshot: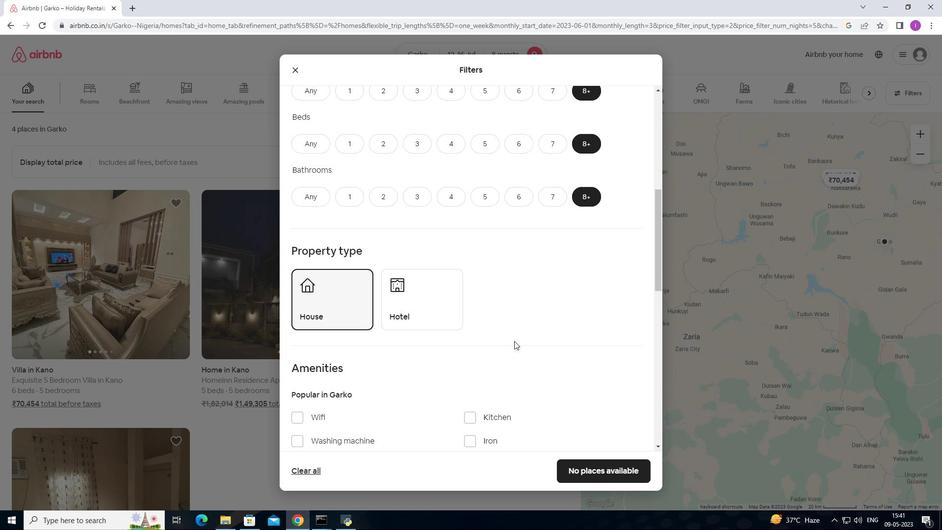 
Action: Mouse scrolled (514, 340) with delta (0, 0)
Screenshot: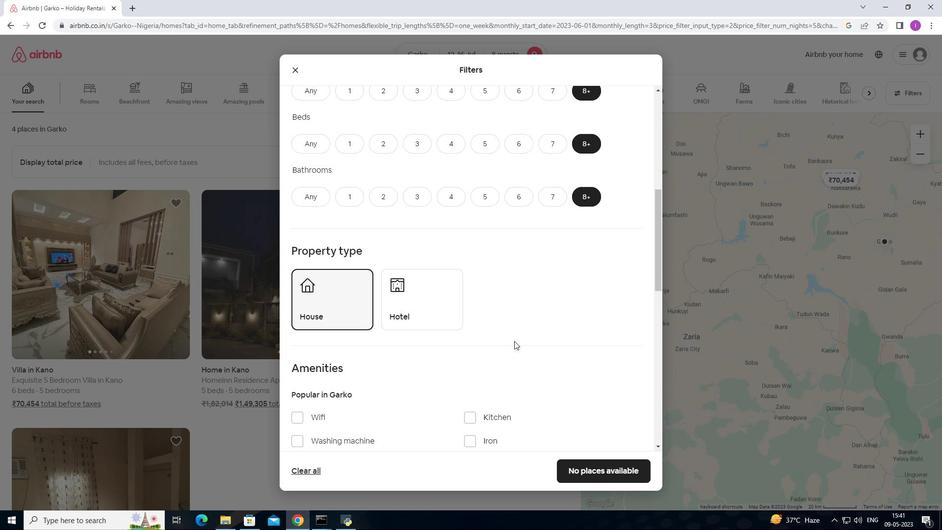 
Action: Mouse moved to (516, 338)
Screenshot: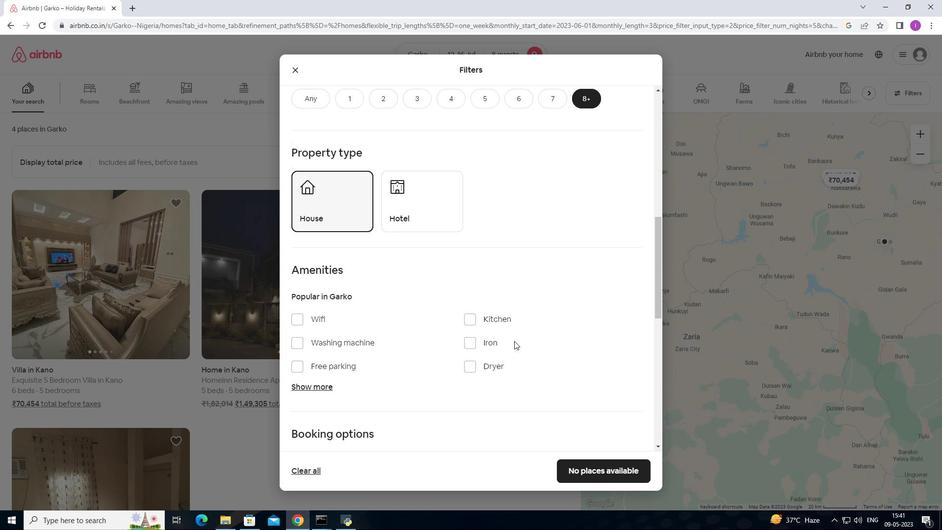 
Action: Mouse scrolled (516, 338) with delta (0, 0)
Screenshot: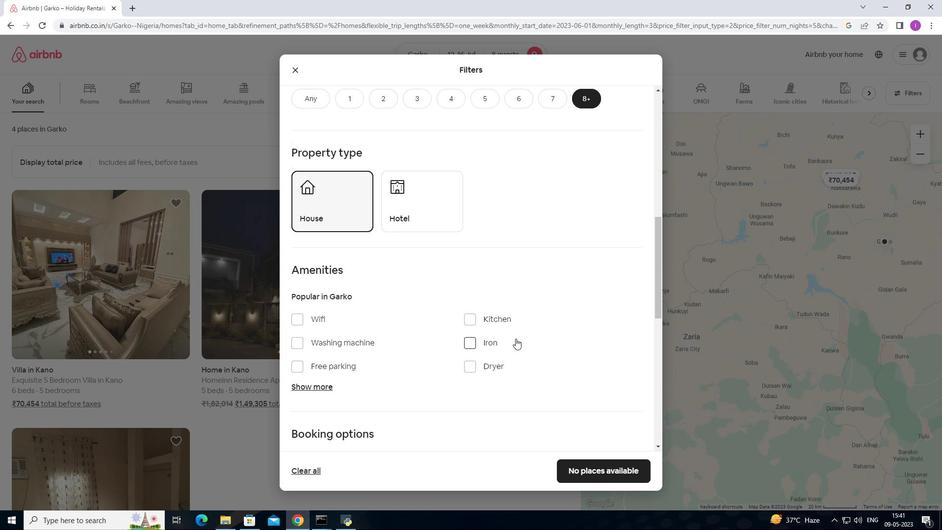 
Action: Mouse moved to (516, 336)
Screenshot: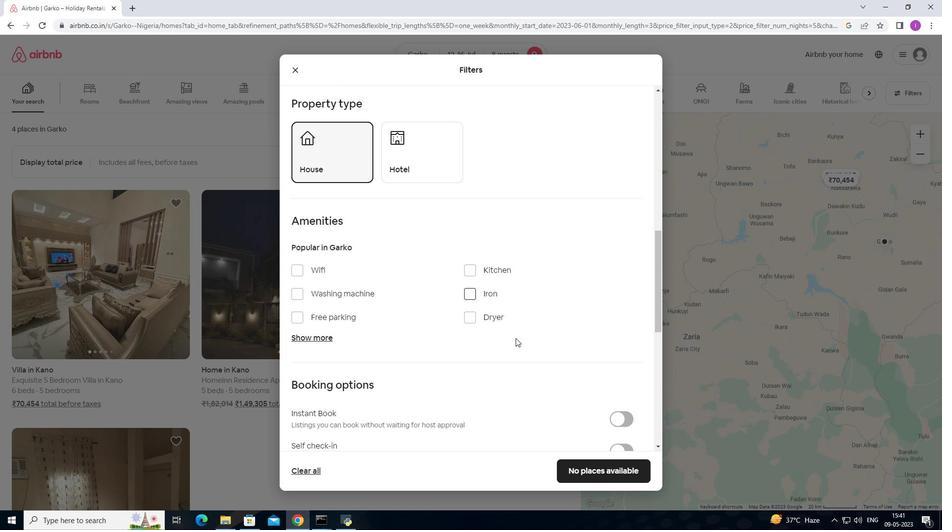 
Action: Mouse scrolled (516, 335) with delta (0, 0)
Screenshot: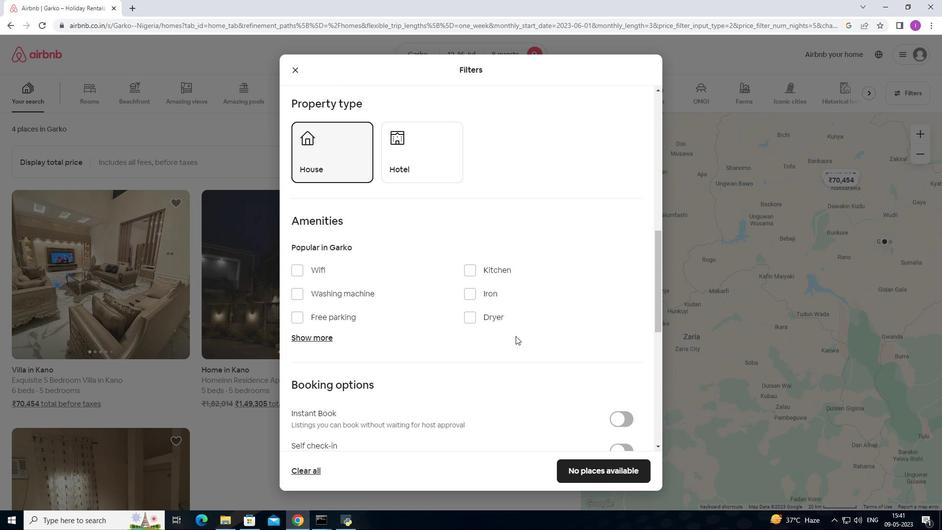 
Action: Mouse moved to (312, 217)
Screenshot: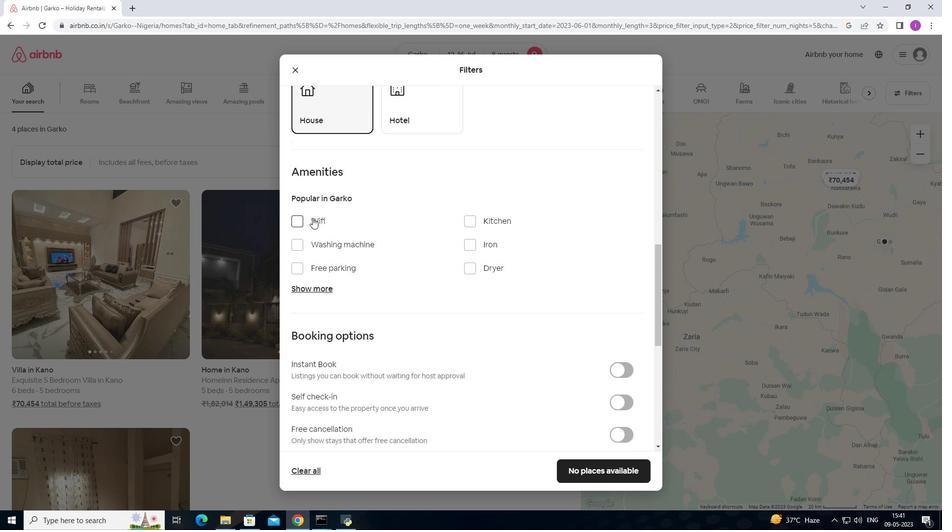
Action: Mouse pressed left at (312, 217)
Screenshot: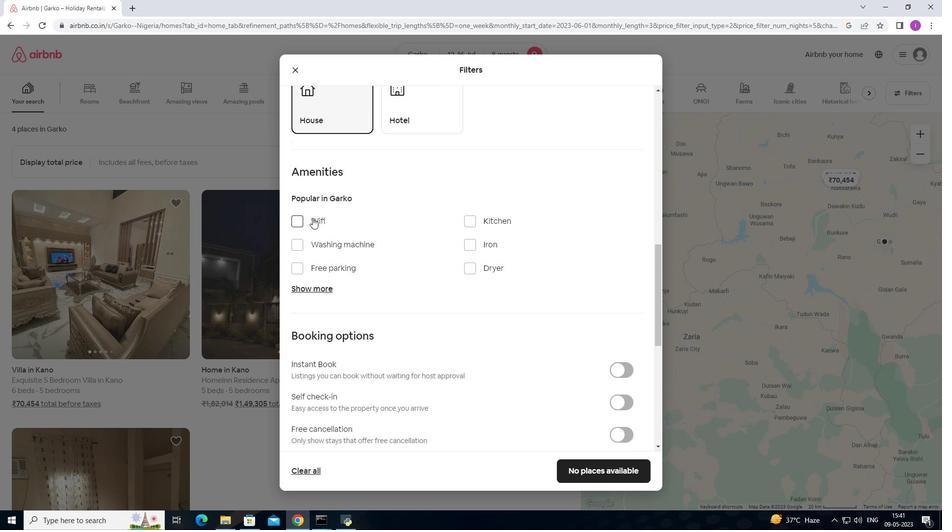 
Action: Mouse moved to (318, 261)
Screenshot: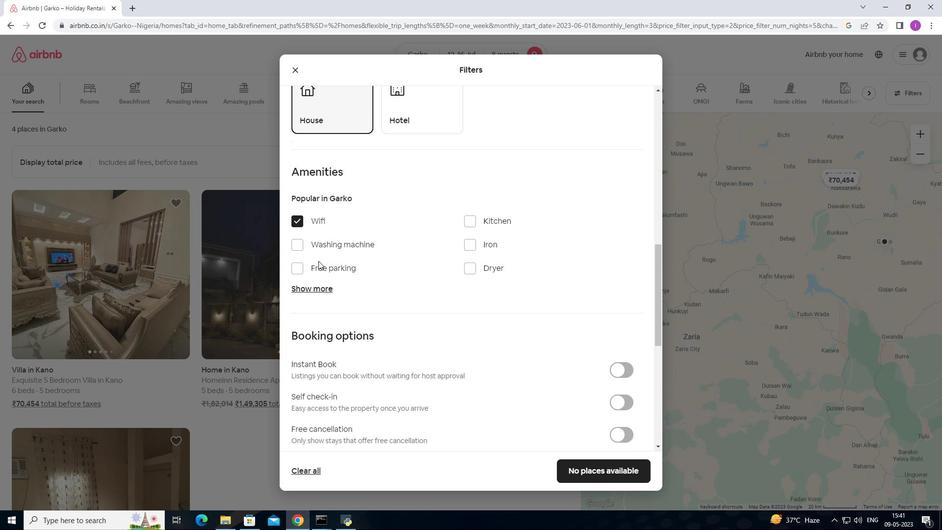 
Action: Mouse pressed left at (318, 261)
Screenshot: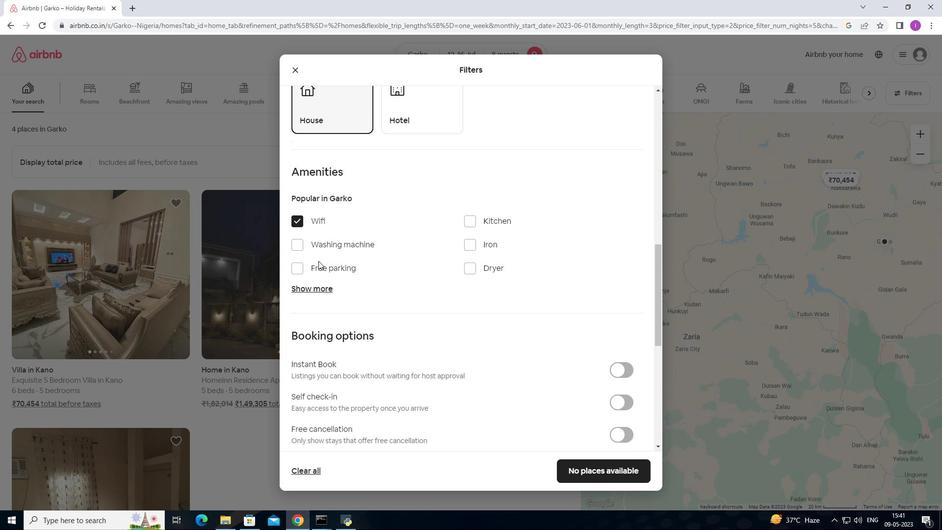 
Action: Mouse moved to (304, 269)
Screenshot: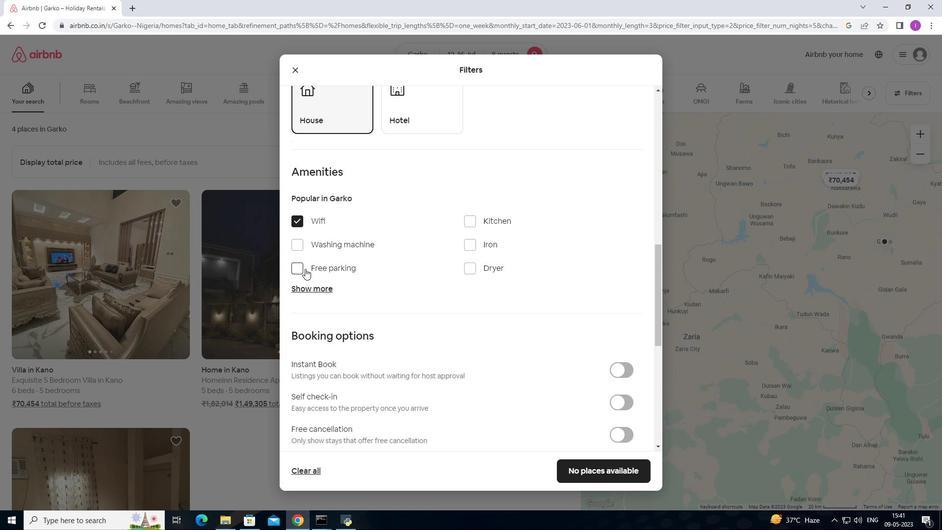
Action: Mouse pressed left at (304, 269)
Screenshot: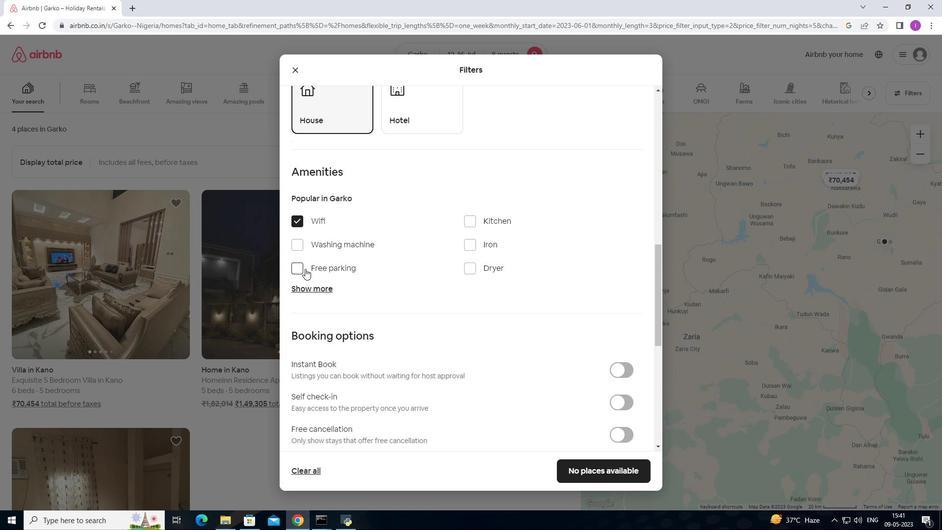
Action: Mouse moved to (319, 285)
Screenshot: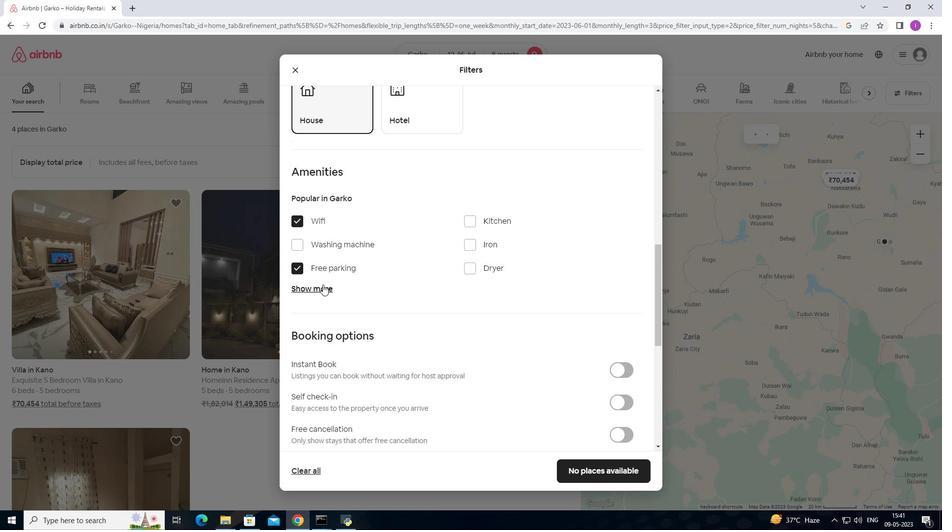 
Action: Mouse pressed left at (319, 285)
Screenshot: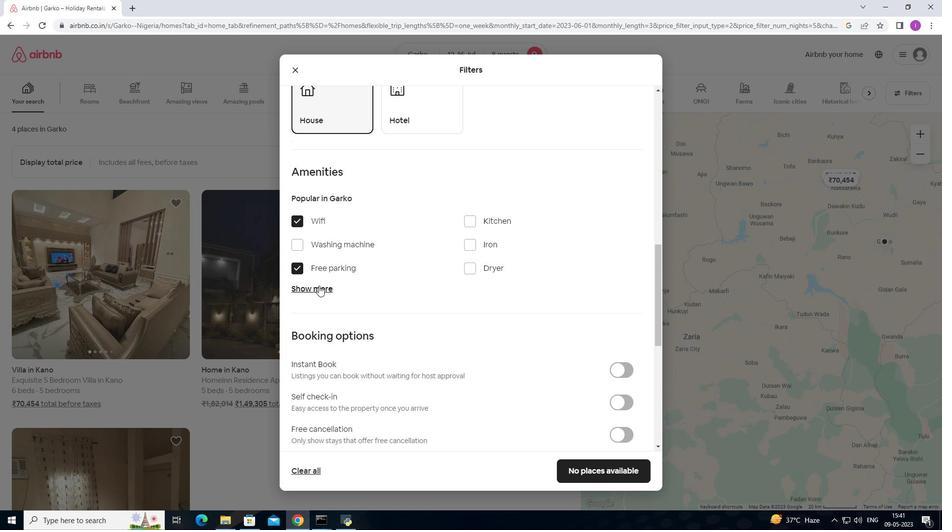 
Action: Mouse moved to (426, 303)
Screenshot: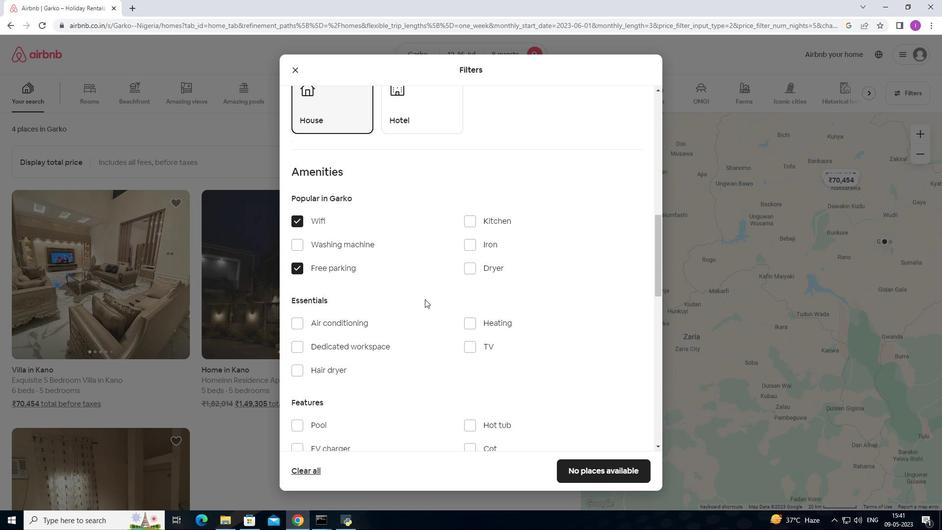 
Action: Mouse scrolled (426, 302) with delta (0, 0)
Screenshot: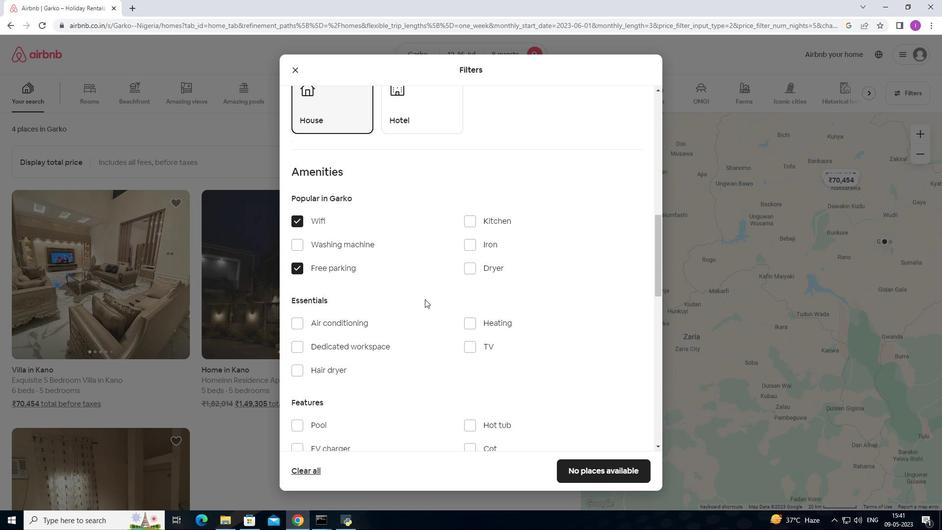 
Action: Mouse moved to (482, 298)
Screenshot: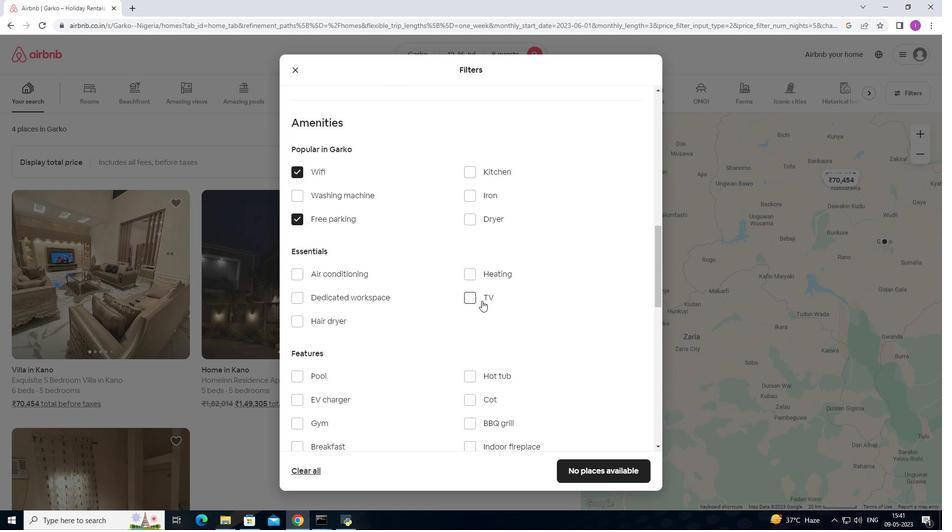 
Action: Mouse pressed left at (482, 298)
Screenshot: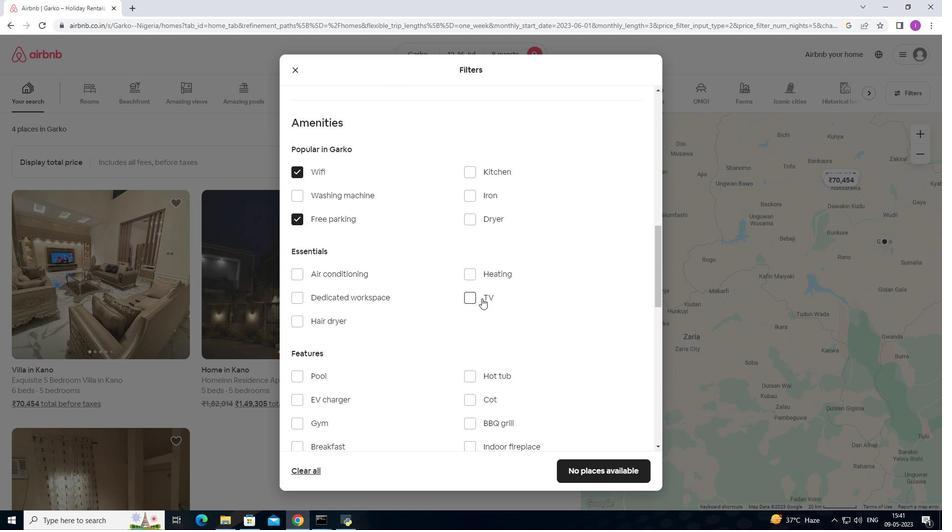 
Action: Mouse moved to (451, 310)
Screenshot: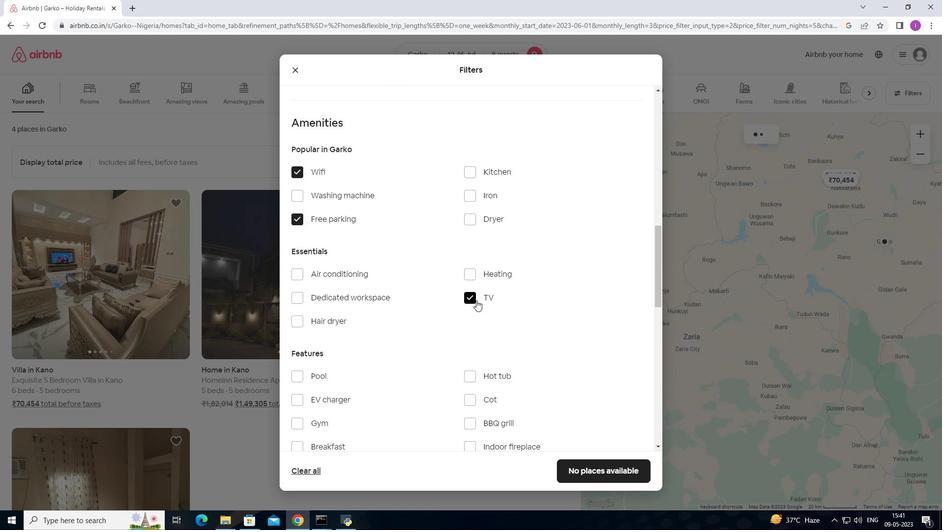 
Action: Mouse scrolled (451, 310) with delta (0, 0)
Screenshot: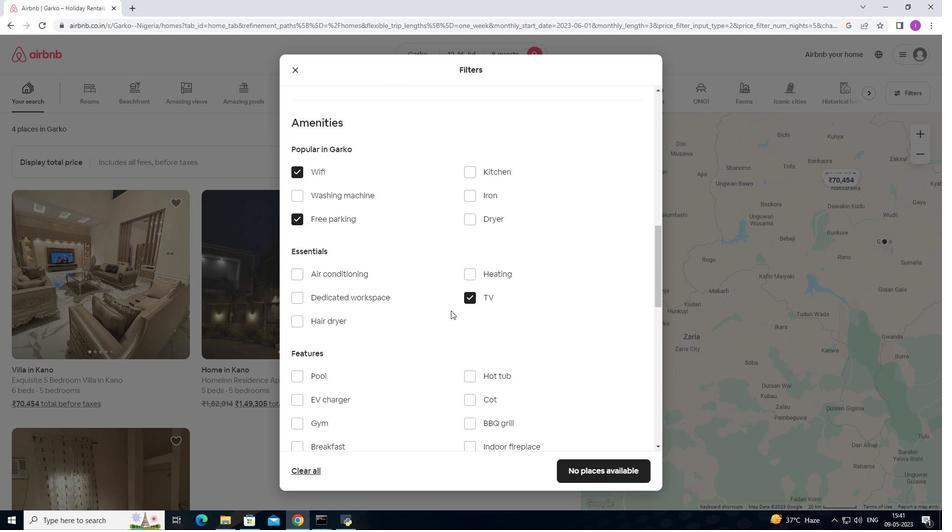 
Action: Mouse scrolled (451, 310) with delta (0, 0)
Screenshot: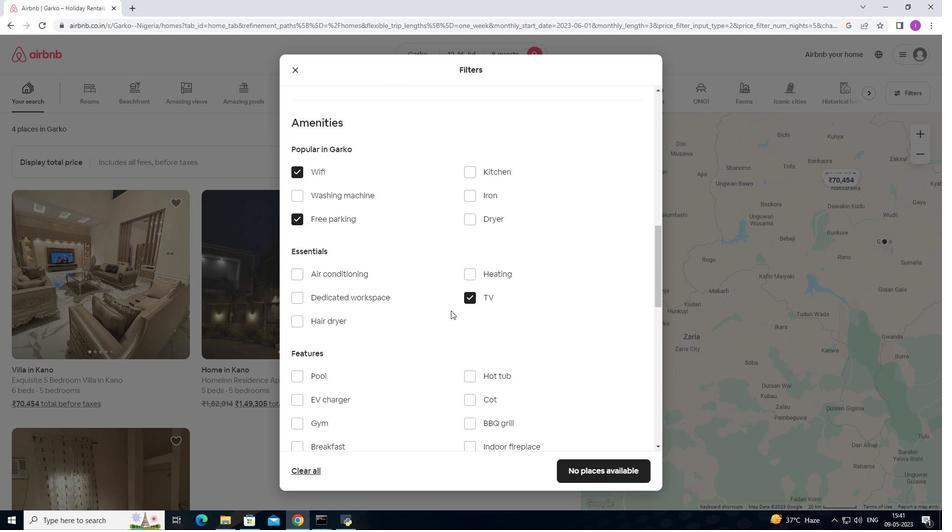 
Action: Mouse moved to (303, 325)
Screenshot: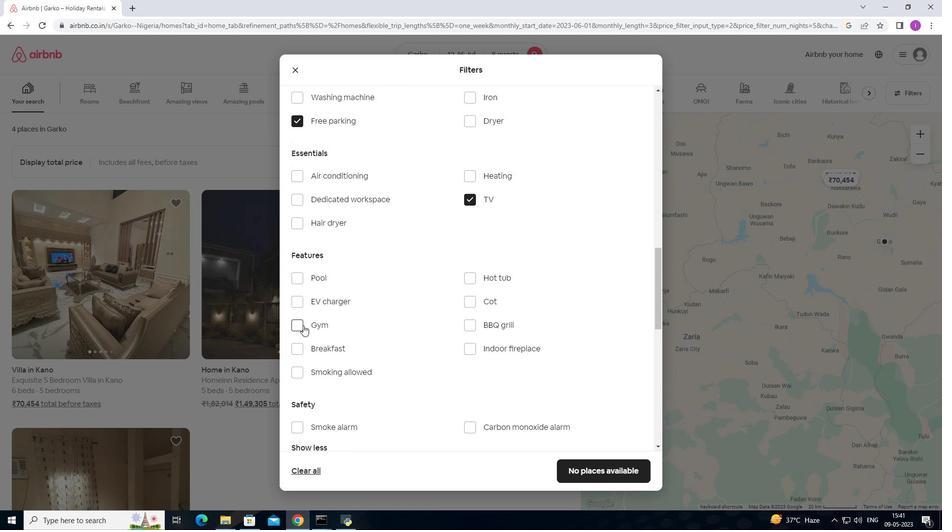 
Action: Mouse pressed left at (303, 325)
Screenshot: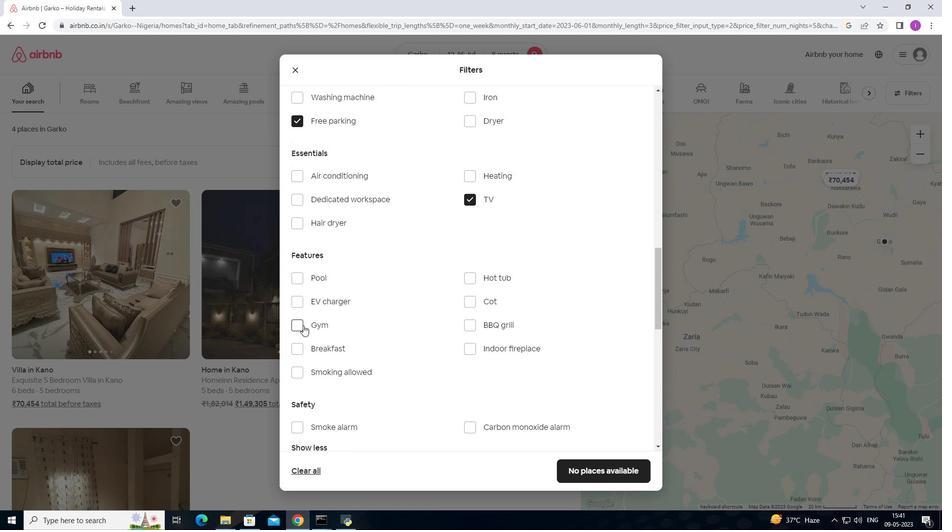
Action: Mouse moved to (305, 344)
Screenshot: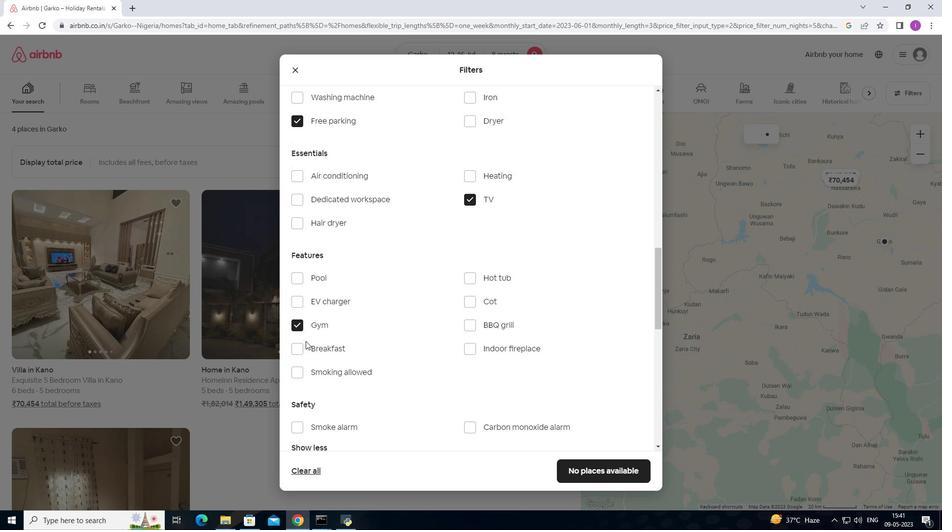 
Action: Mouse pressed left at (305, 344)
Screenshot: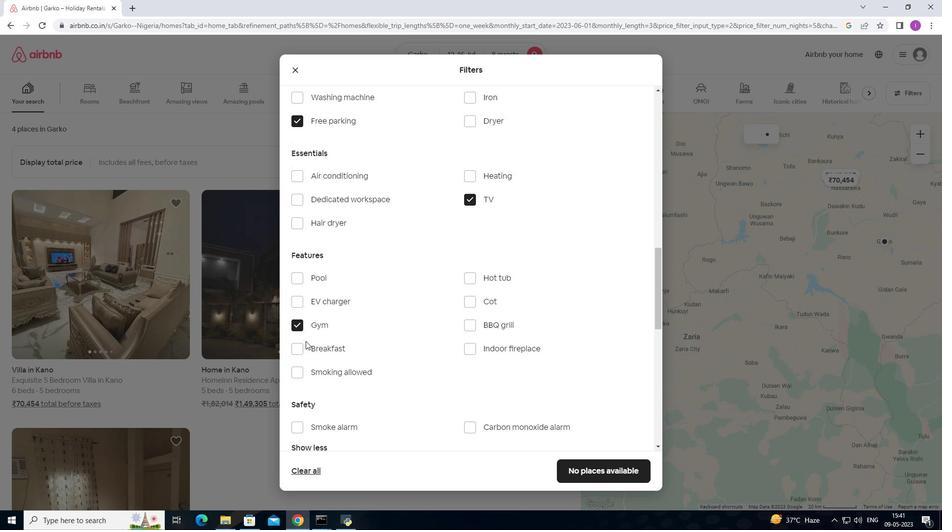
Action: Mouse moved to (412, 333)
Screenshot: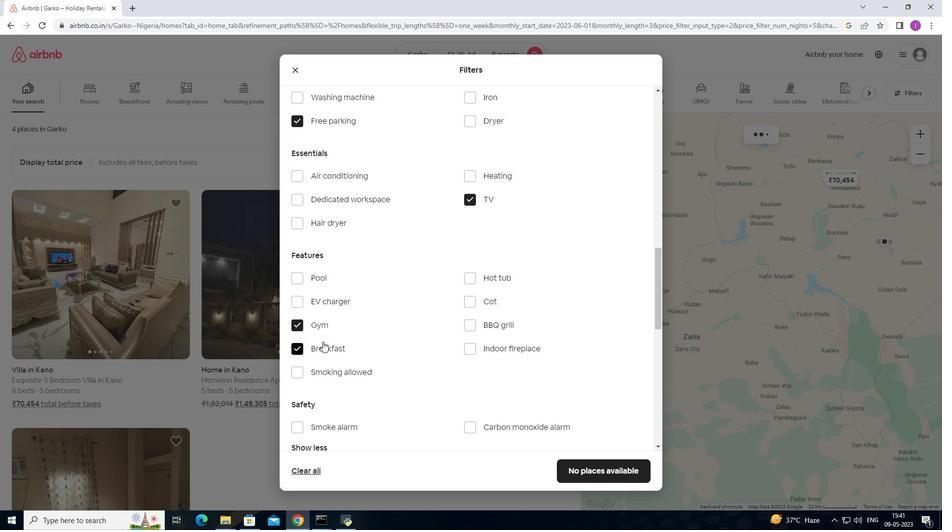 
Action: Mouse scrolled (412, 333) with delta (0, 0)
Screenshot: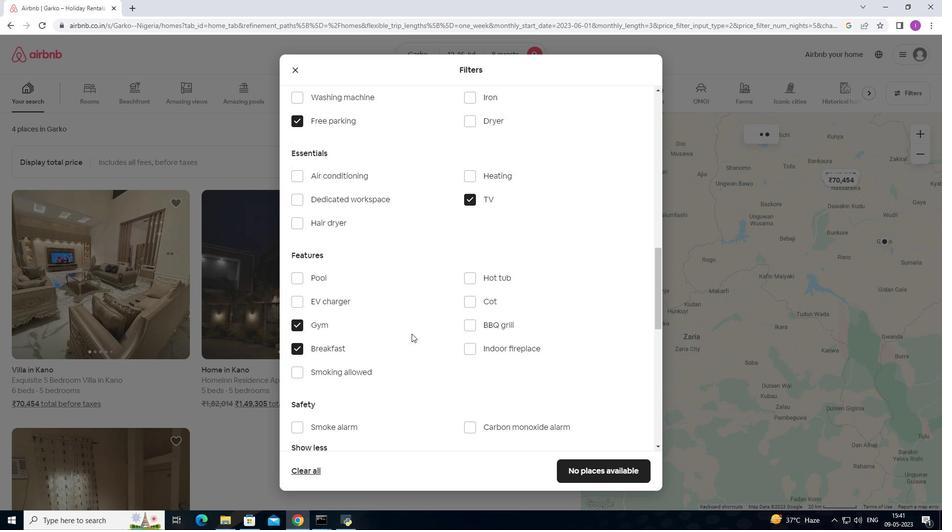 
Action: Mouse scrolled (412, 333) with delta (0, 0)
Screenshot: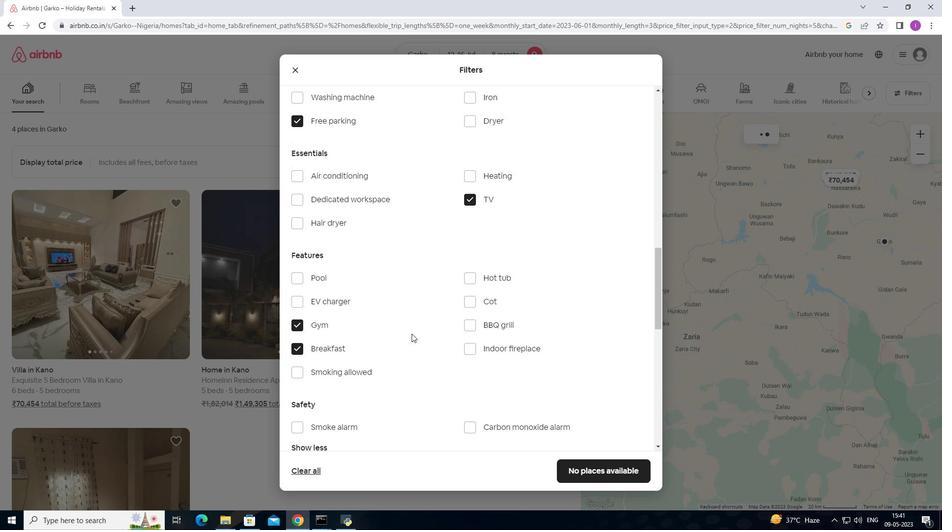 
Action: Mouse scrolled (412, 333) with delta (0, 0)
Screenshot: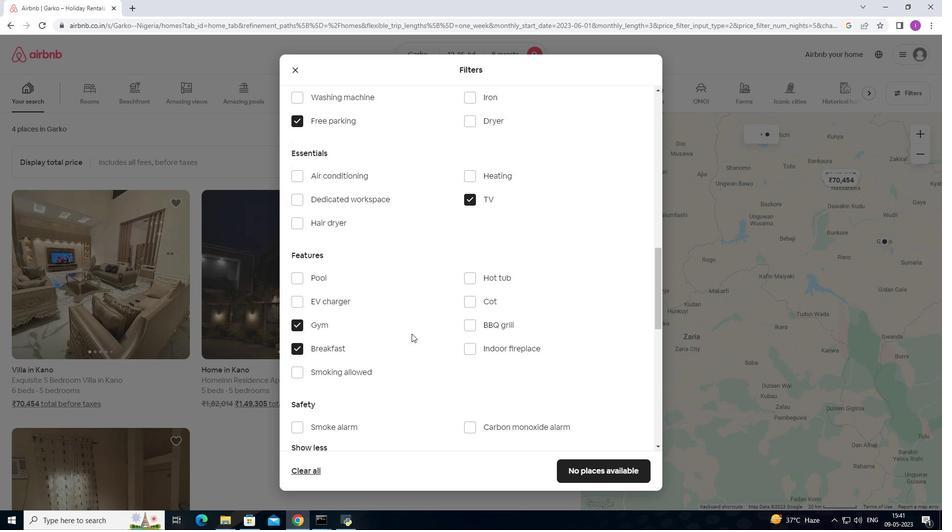 
Action: Mouse scrolled (412, 333) with delta (0, 0)
Screenshot: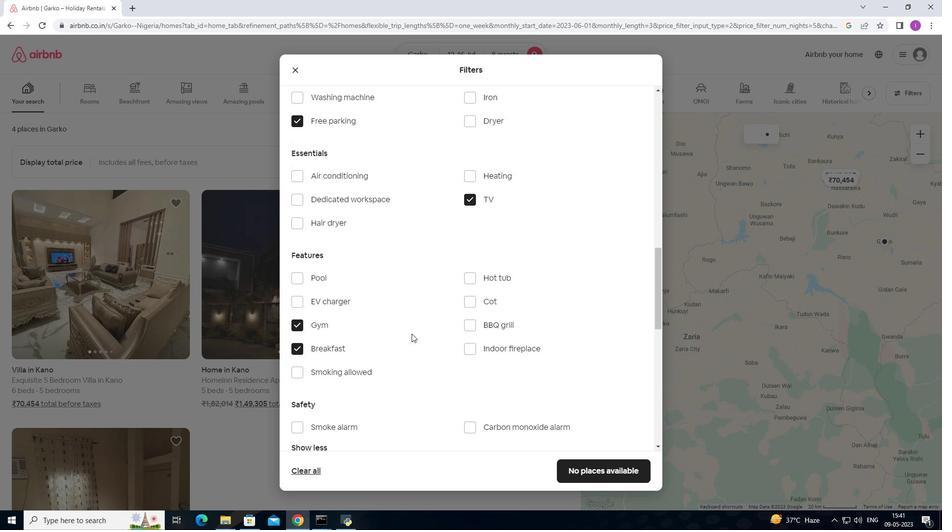 
Action: Mouse scrolled (412, 333) with delta (0, 0)
Screenshot: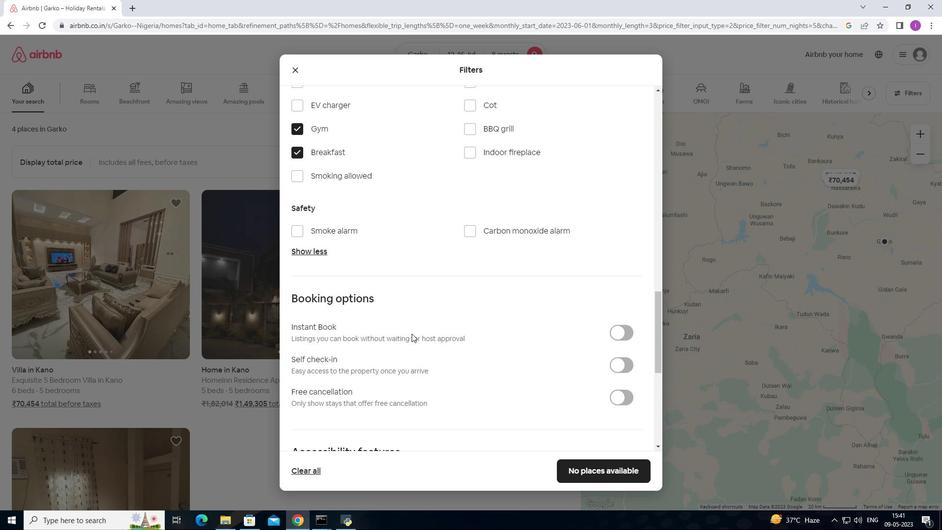 
Action: Mouse moved to (412, 333)
Screenshot: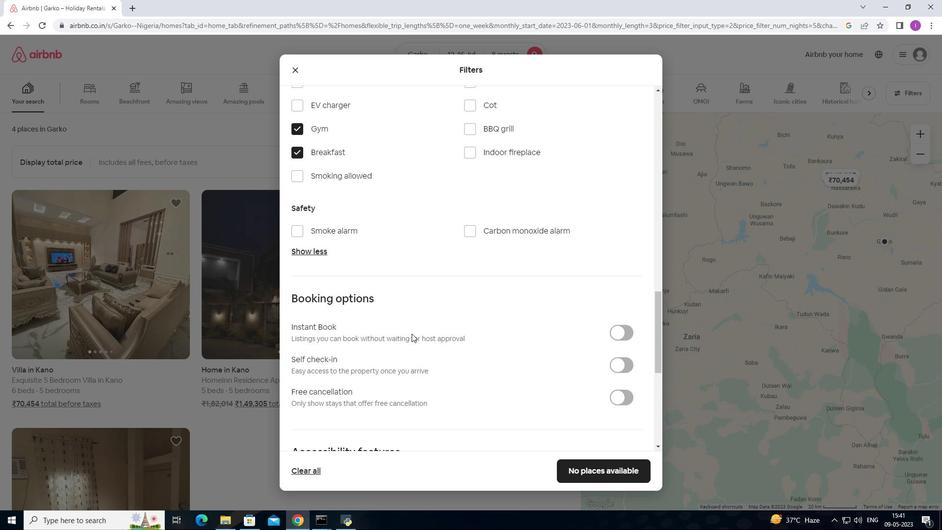 
Action: Mouse scrolled (412, 333) with delta (0, 0)
Screenshot: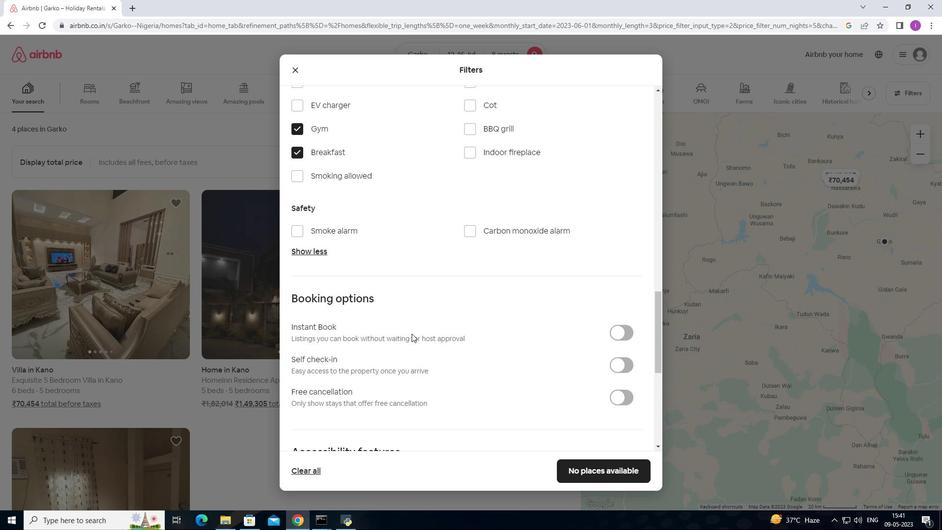 
Action: Mouse moved to (428, 329)
Screenshot: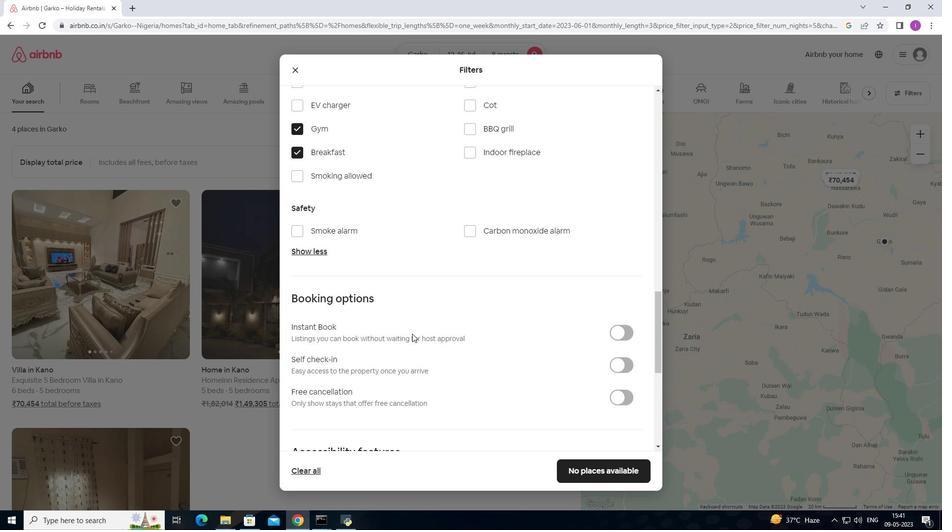 
Action: Mouse scrolled (417, 331) with delta (0, 0)
Screenshot: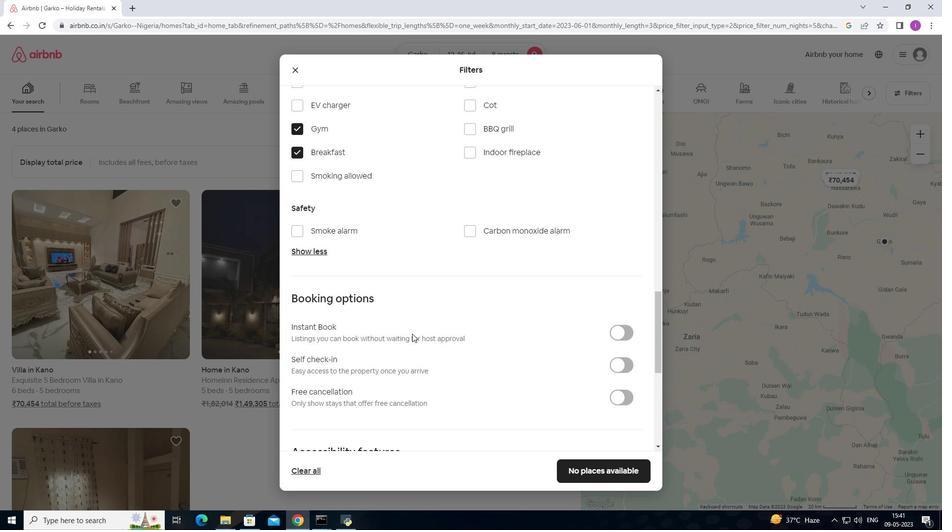 
Action: Mouse moved to (631, 217)
Screenshot: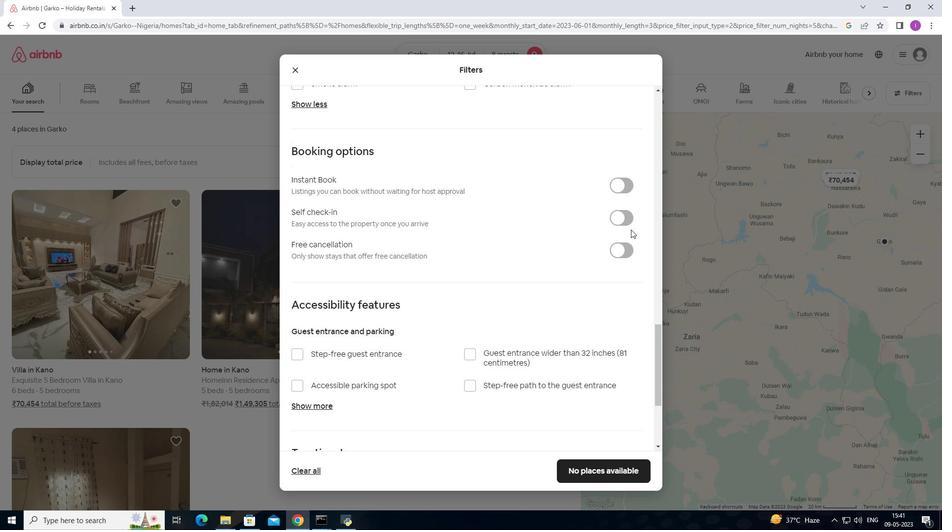 
Action: Mouse pressed left at (631, 217)
Screenshot: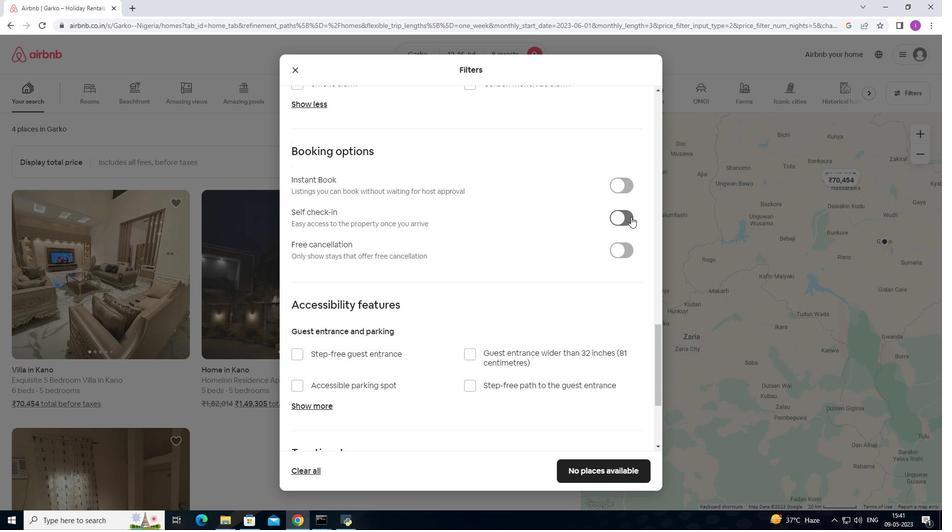 
Action: Mouse moved to (470, 324)
Screenshot: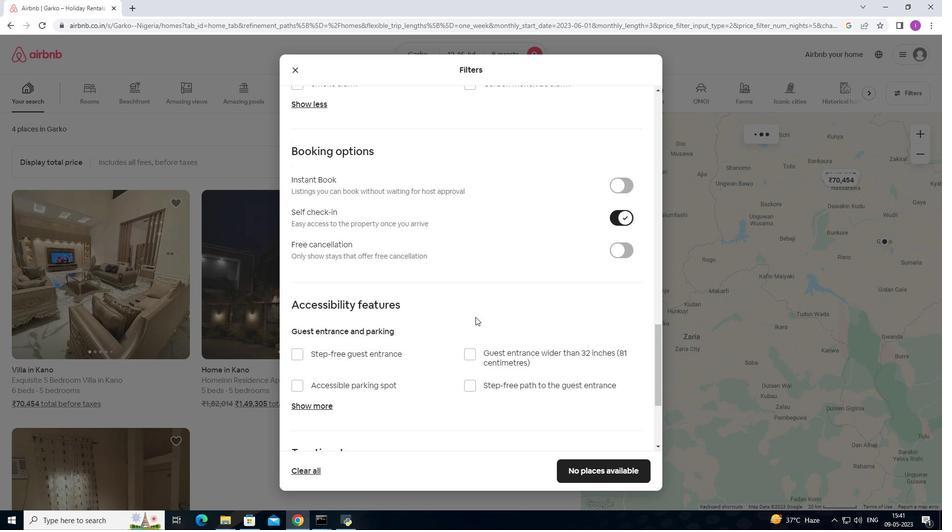 
Action: Mouse scrolled (470, 323) with delta (0, 0)
Screenshot: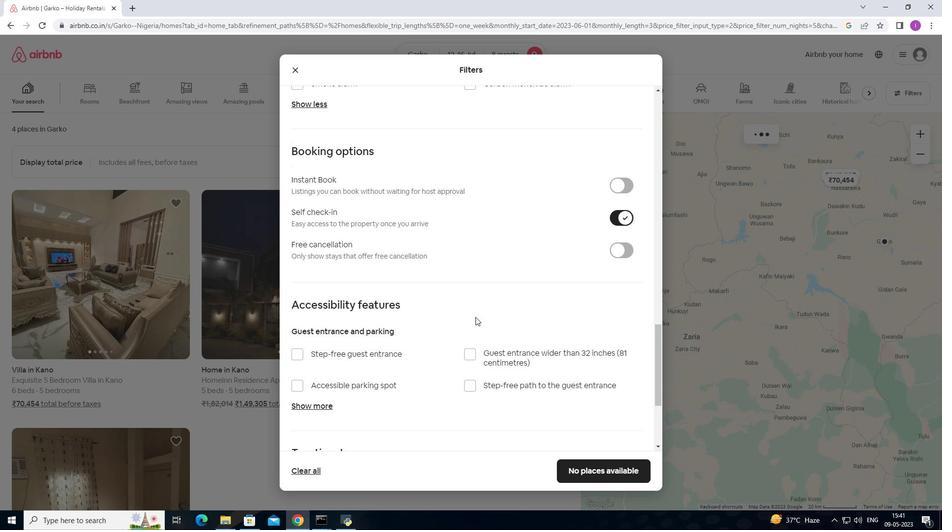 
Action: Mouse scrolled (470, 323) with delta (0, 0)
Screenshot: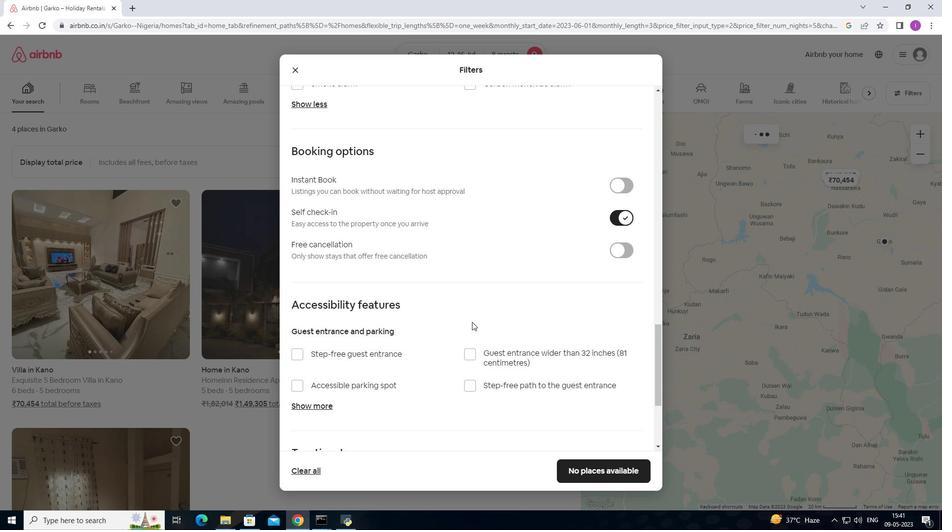 
Action: Mouse scrolled (470, 323) with delta (0, 0)
Screenshot: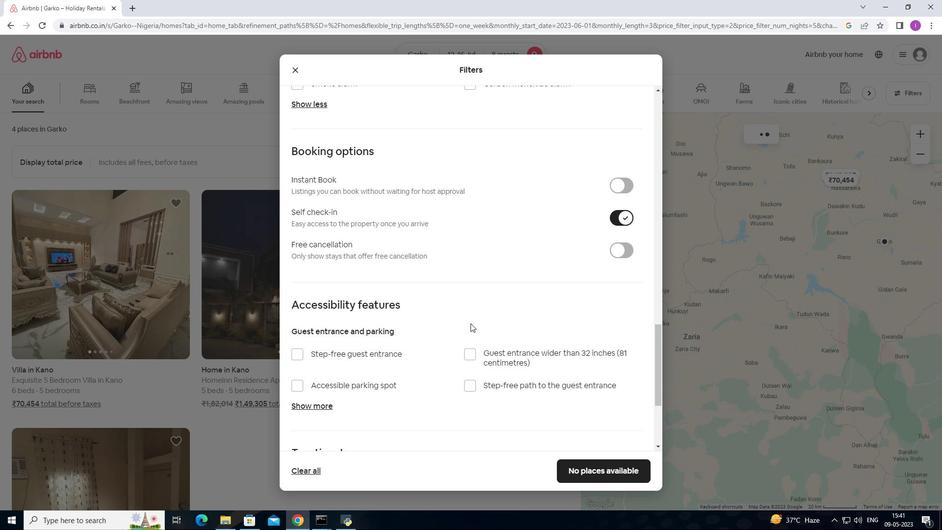 
Action: Mouse scrolled (470, 323) with delta (0, 0)
Screenshot: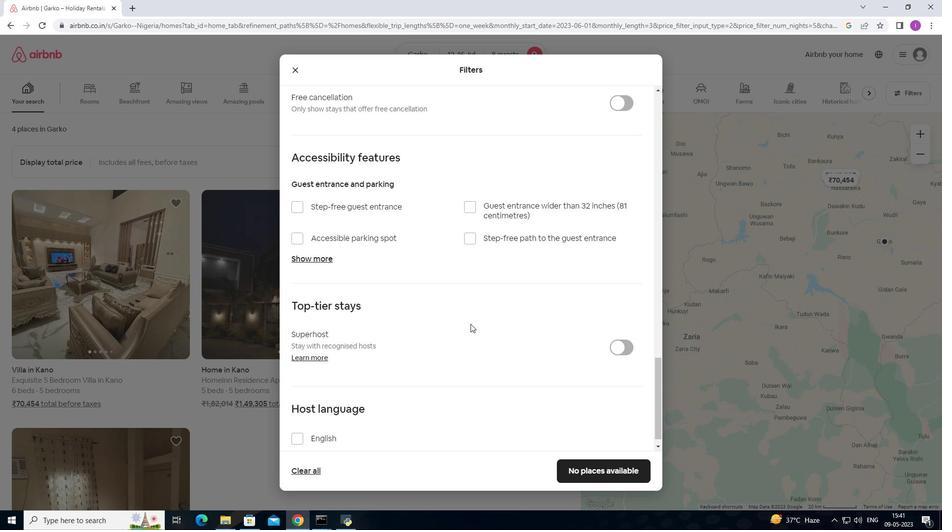 
Action: Mouse scrolled (470, 323) with delta (0, 0)
Screenshot: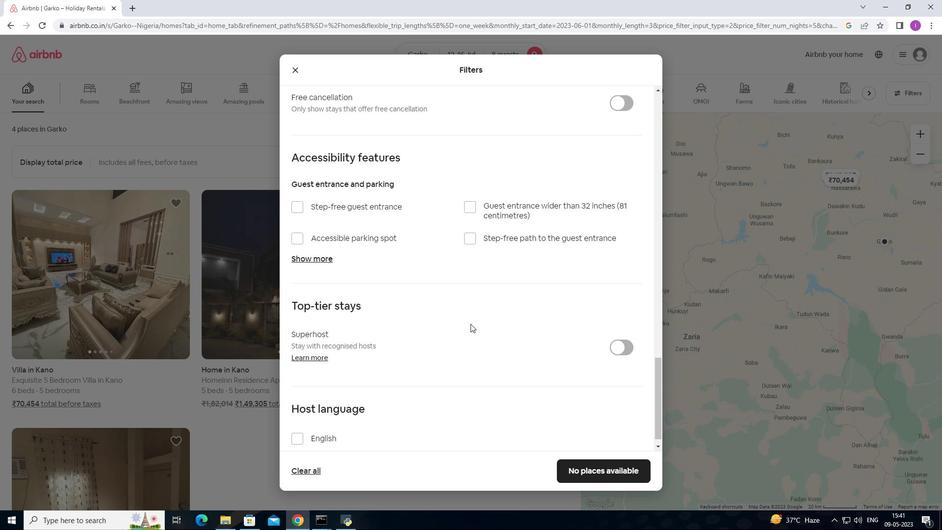 
Action: Mouse scrolled (470, 323) with delta (0, 0)
Screenshot: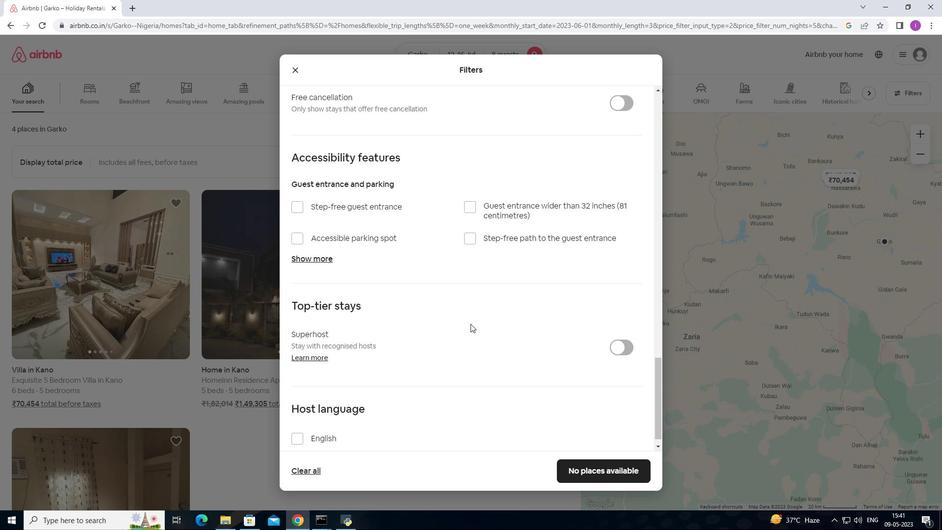 
Action: Mouse scrolled (470, 323) with delta (0, 0)
Screenshot: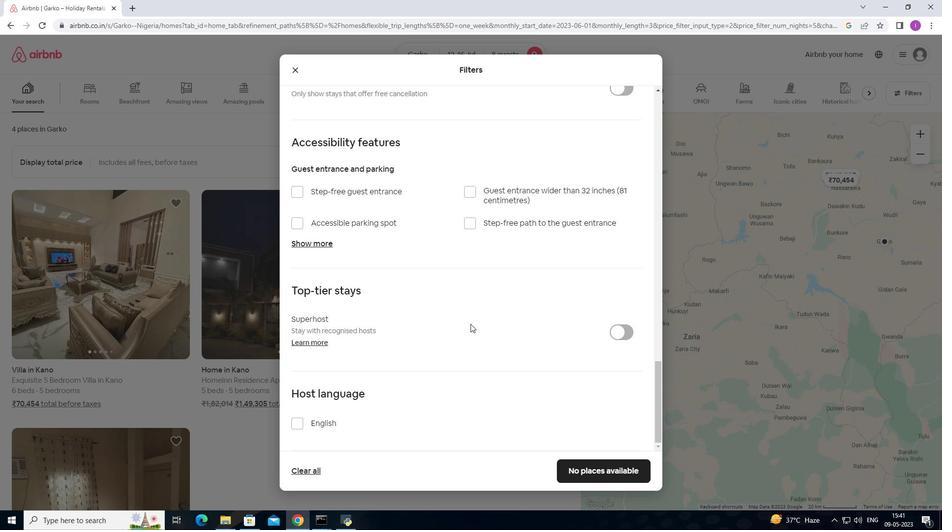 
Action: Mouse scrolled (470, 323) with delta (0, 0)
Screenshot: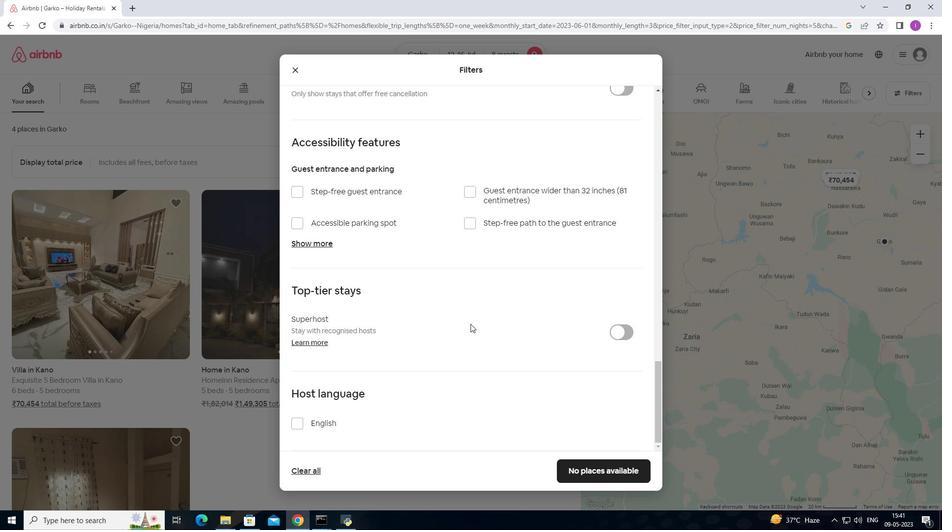 
Action: Mouse scrolled (470, 323) with delta (0, 0)
Screenshot: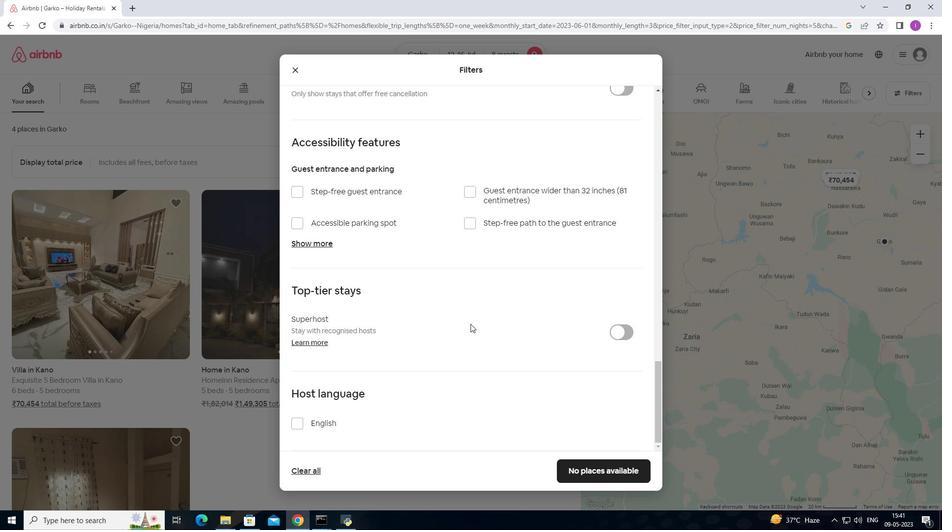 
Action: Mouse scrolled (470, 323) with delta (0, 0)
Screenshot: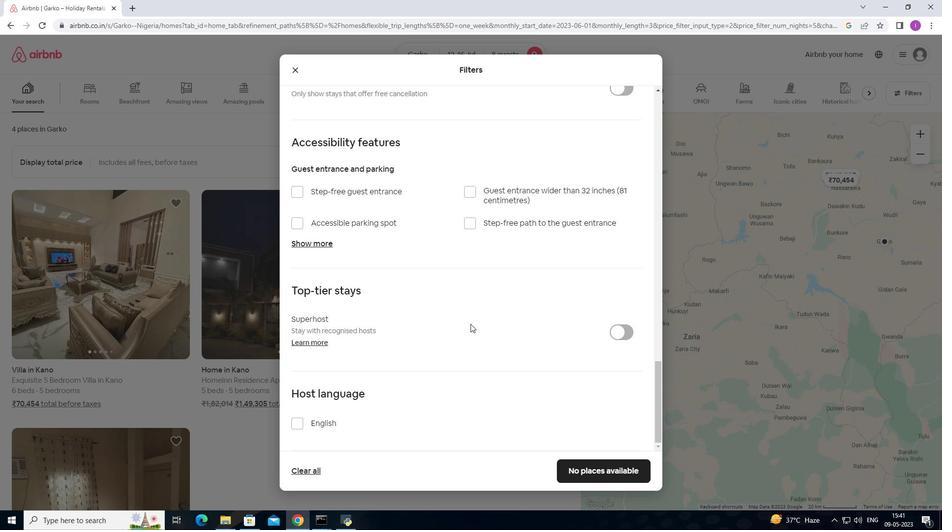 
Action: Mouse scrolled (470, 323) with delta (0, 0)
Screenshot: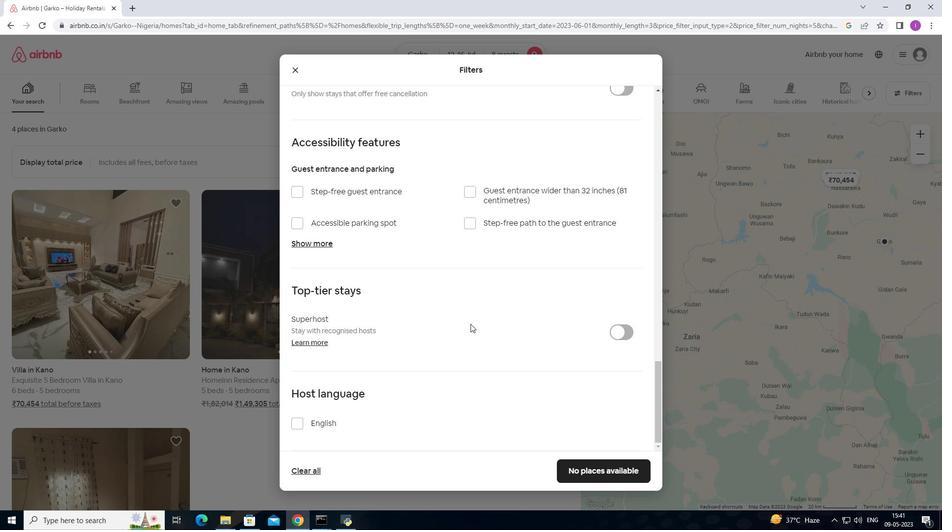 
Action: Mouse moved to (297, 425)
Screenshot: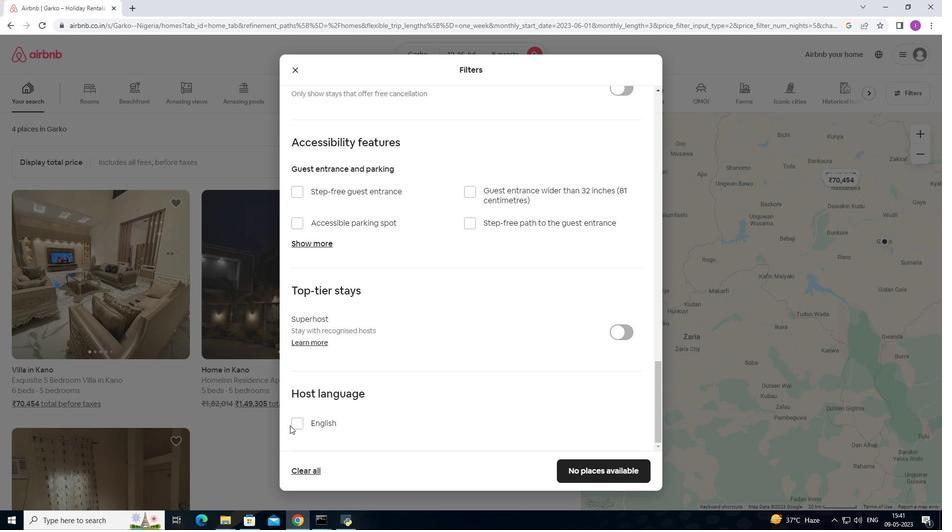 
Action: Mouse pressed left at (297, 425)
Screenshot: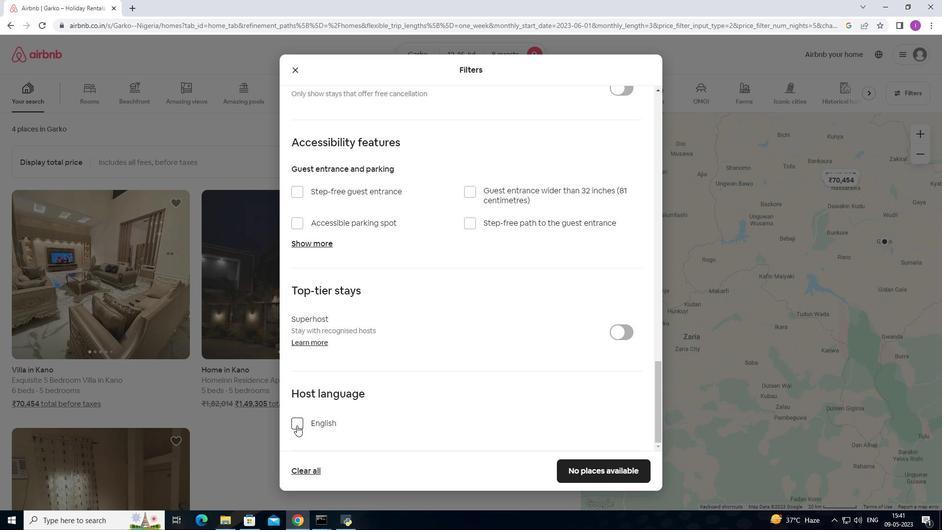 
Action: Mouse moved to (605, 475)
Screenshot: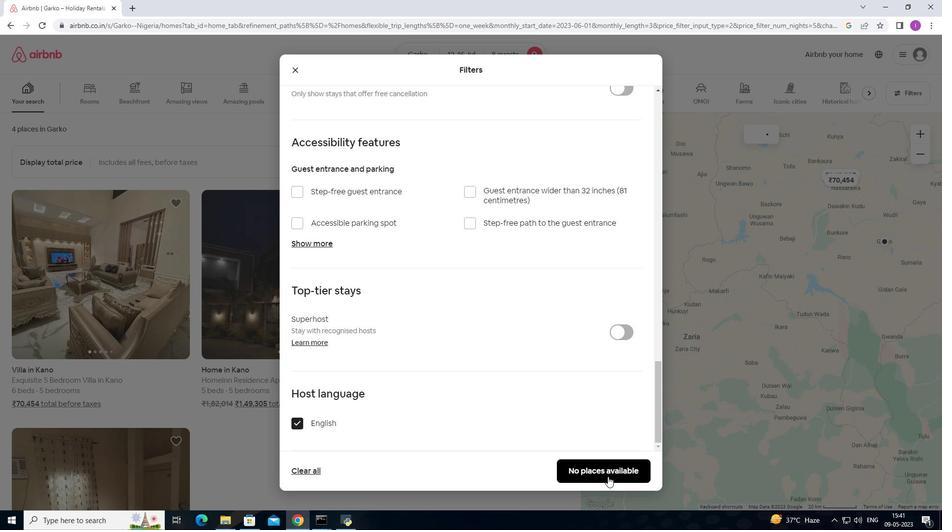 
Action: Mouse pressed left at (605, 475)
Screenshot: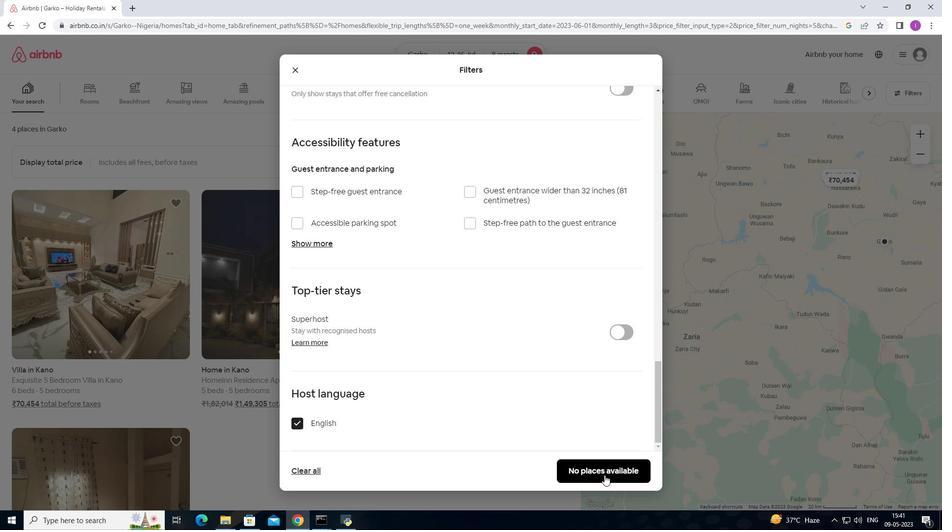 
Action: Mouse moved to (603, 470)
Screenshot: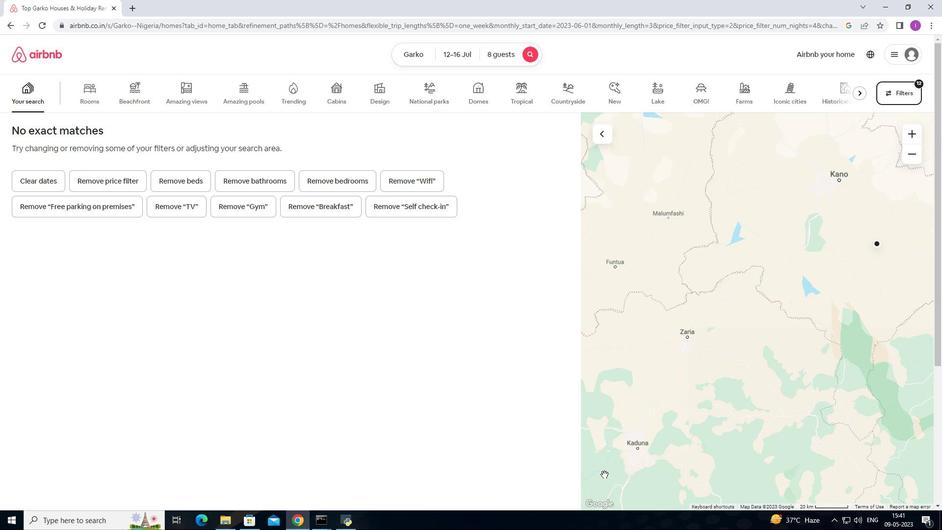 
